 Task: Find connections with filter location Rameswaram with filter topic #consultantswith filter profile language English with filter current company HSE INTEGRO with filter school Gulbarga University with filter industry IT System Design Services with filter service category Bookkeeping with filter keywords title Meeting Planner
Action: Mouse moved to (554, 53)
Screenshot: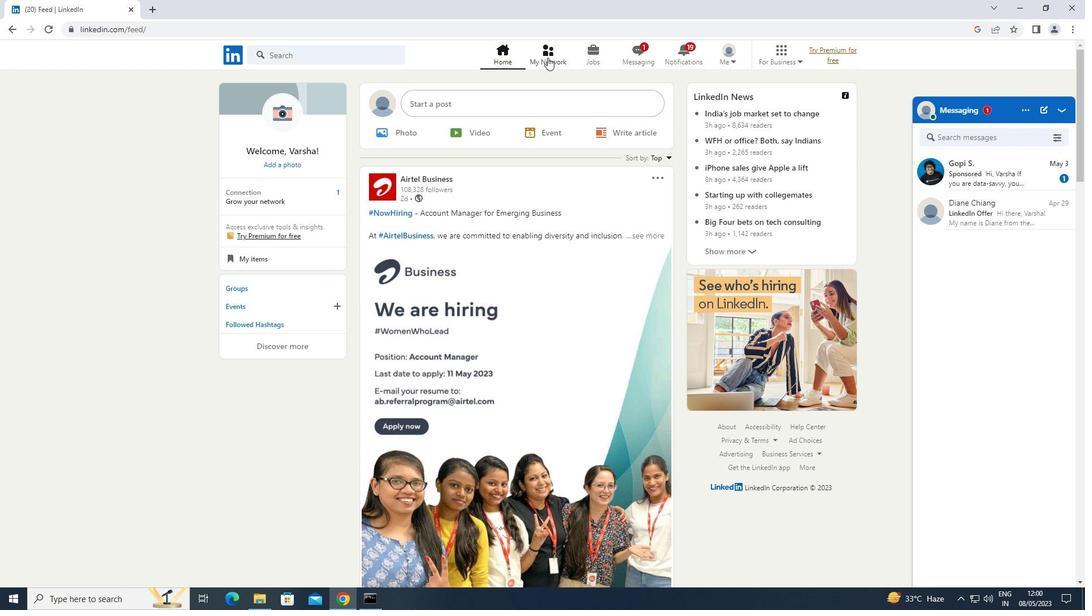 
Action: Mouse pressed left at (554, 53)
Screenshot: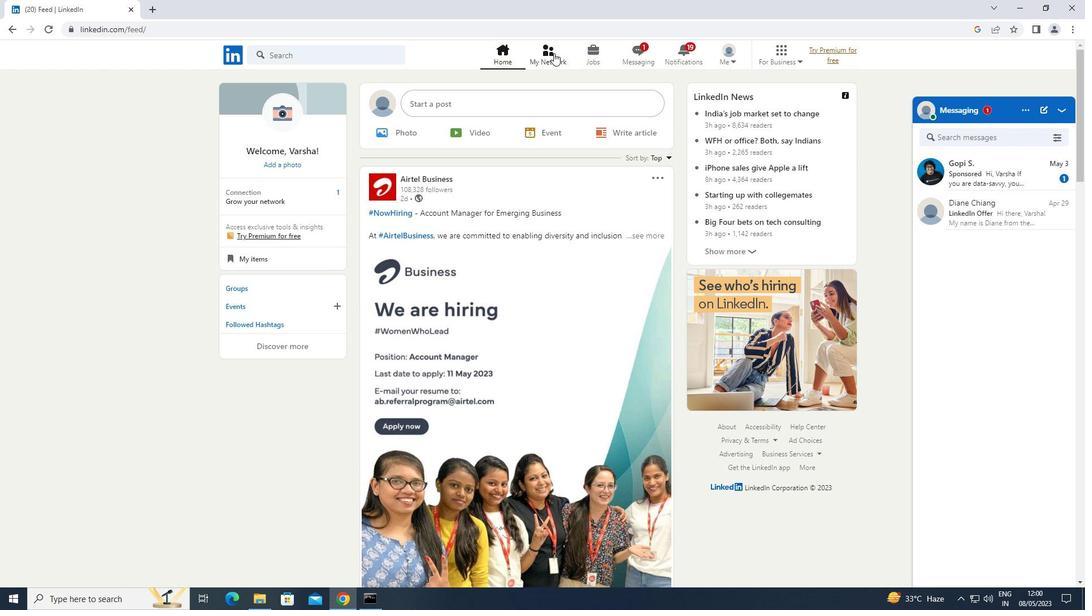 
Action: Mouse moved to (308, 122)
Screenshot: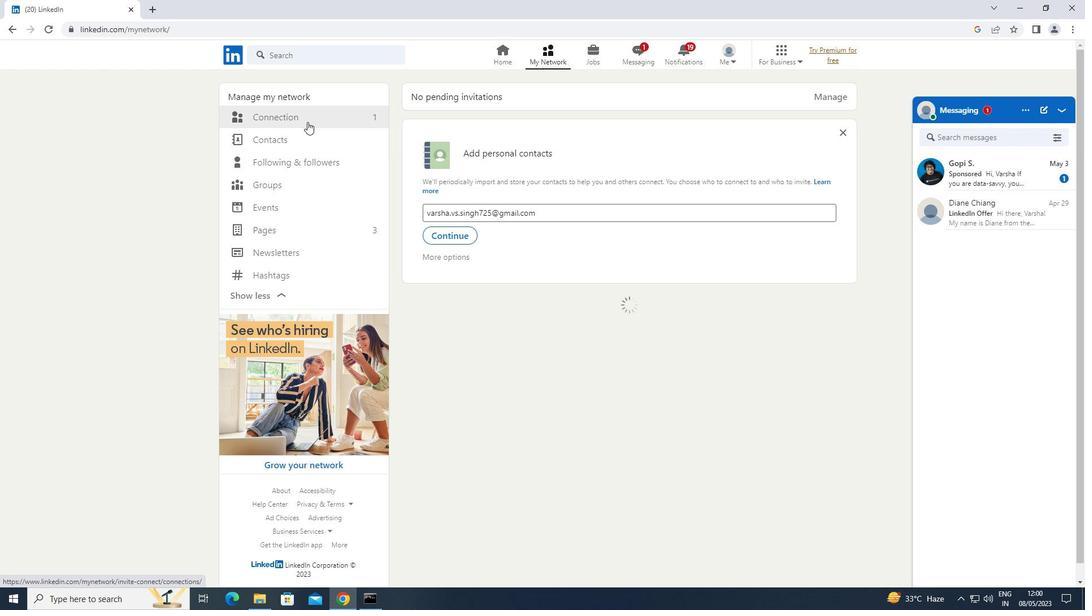 
Action: Mouse pressed left at (308, 122)
Screenshot: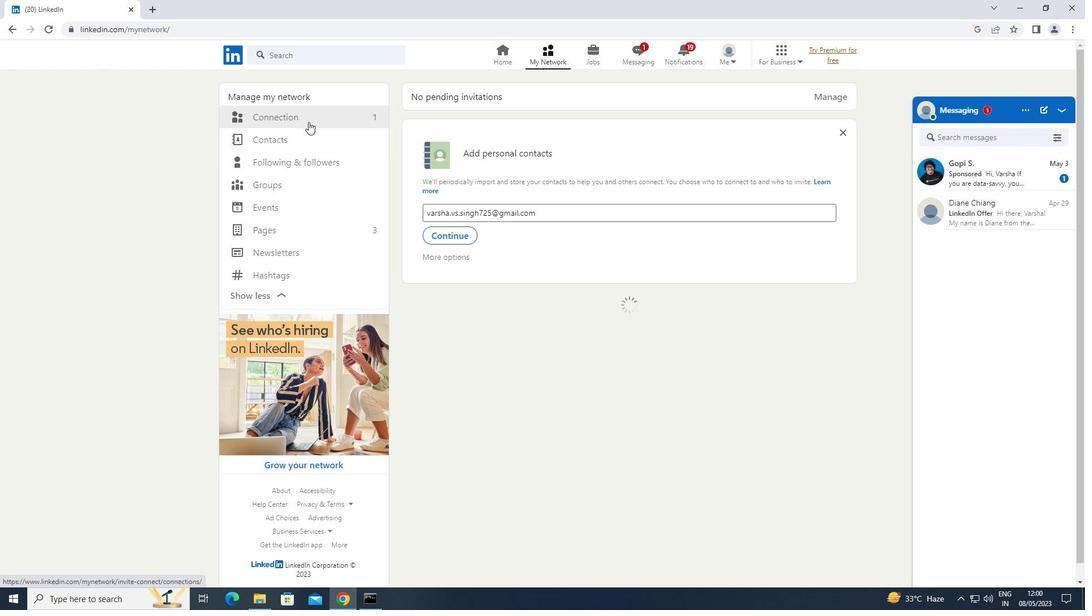
Action: Mouse moved to (310, 120)
Screenshot: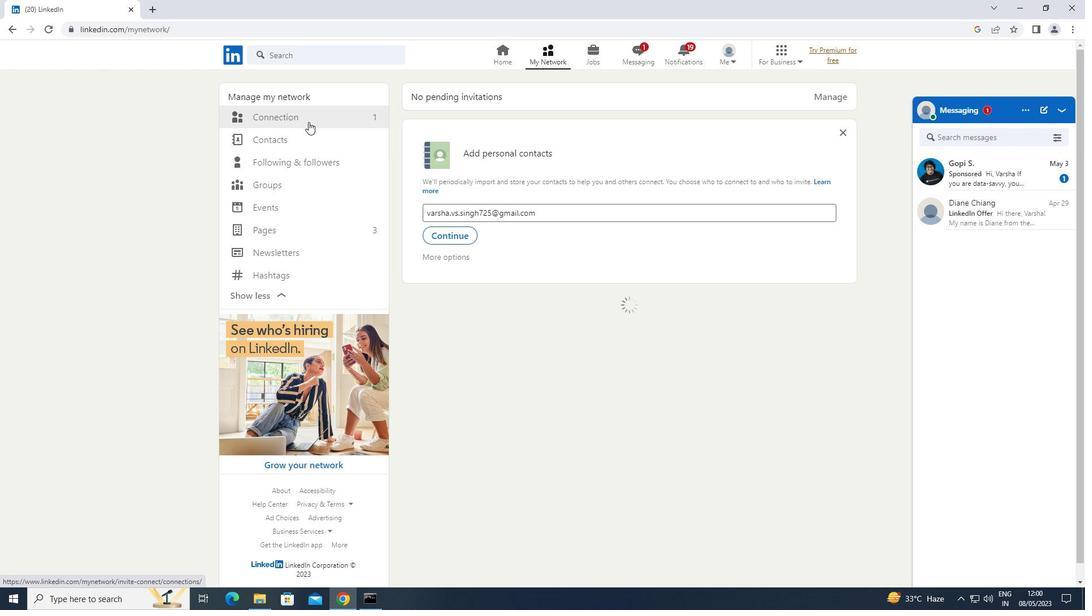 
Action: Mouse pressed left at (310, 120)
Screenshot: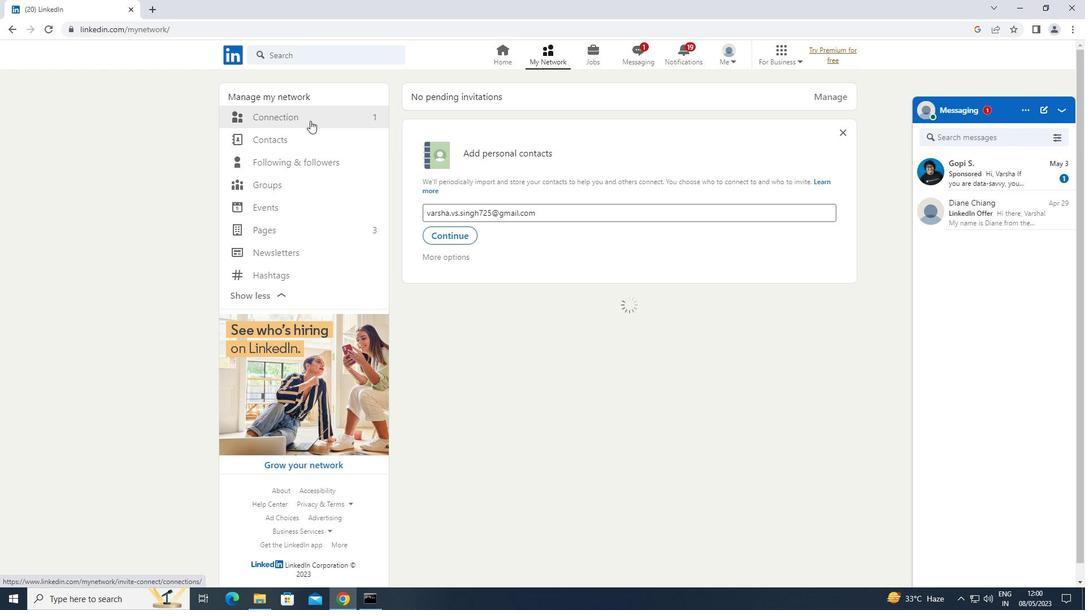 
Action: Mouse moved to (644, 117)
Screenshot: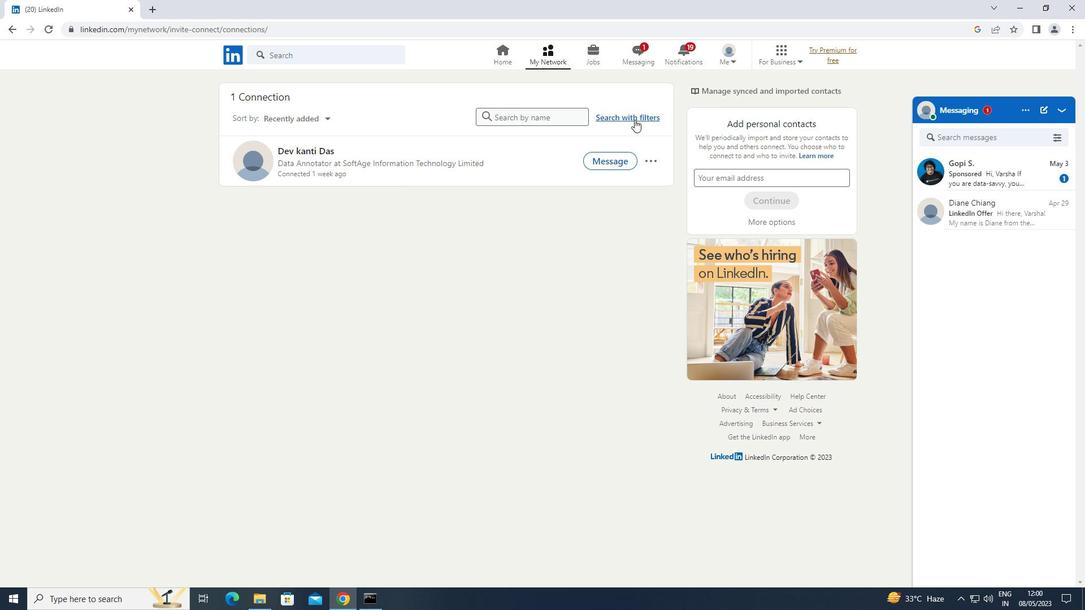 
Action: Mouse pressed left at (644, 117)
Screenshot: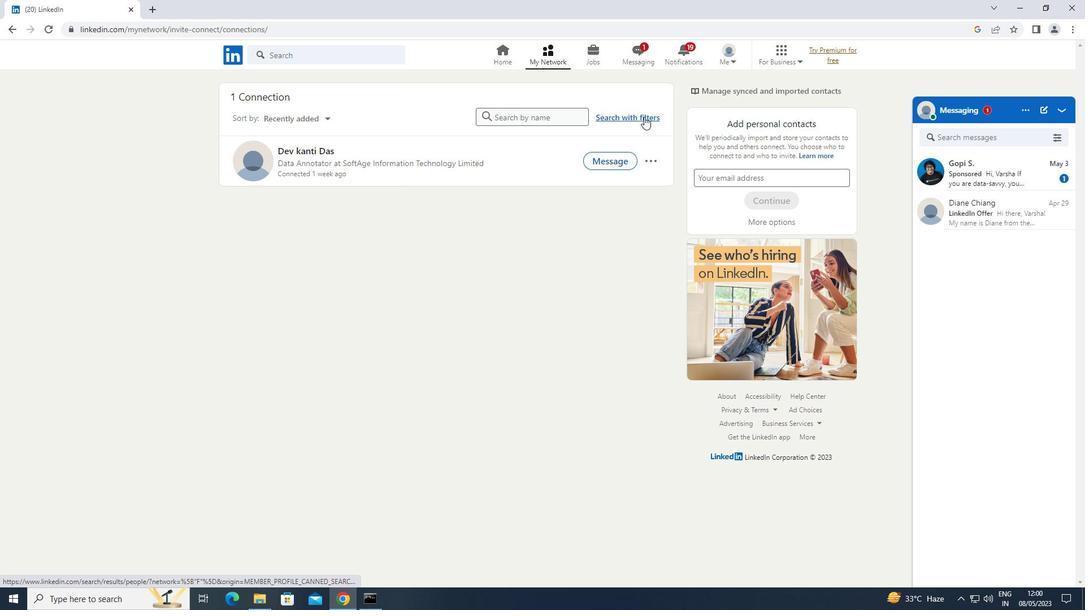 
Action: Mouse moved to (589, 87)
Screenshot: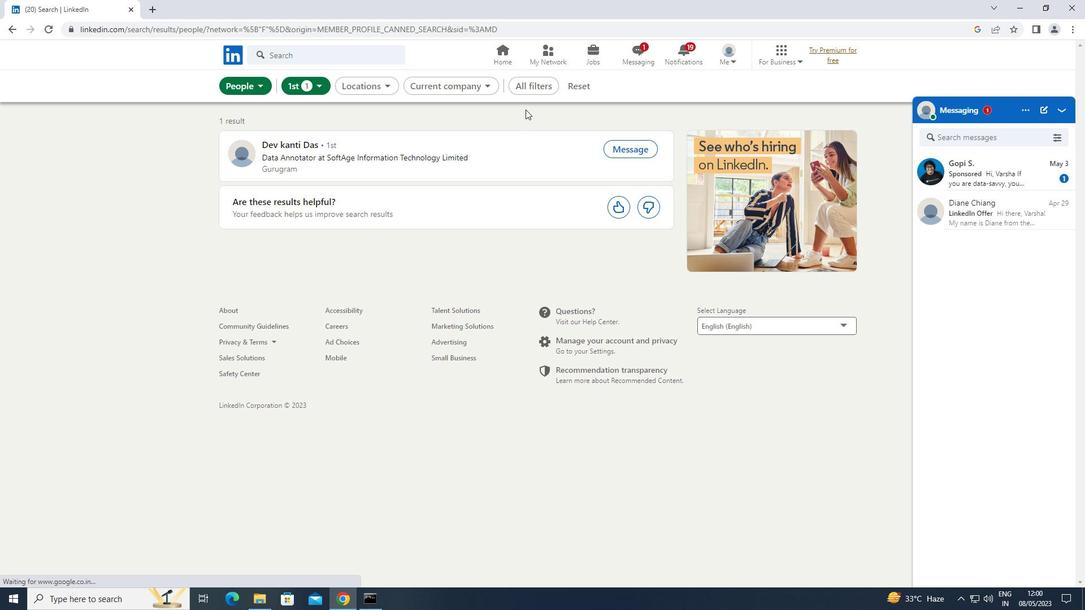 
Action: Mouse pressed left at (589, 87)
Screenshot: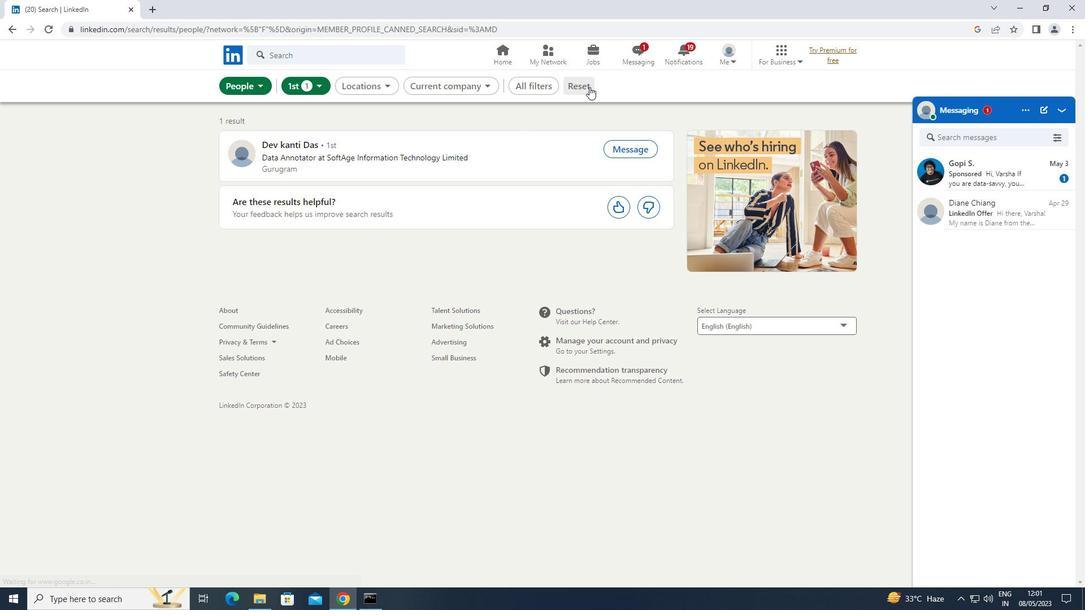 
Action: Mouse moved to (567, 89)
Screenshot: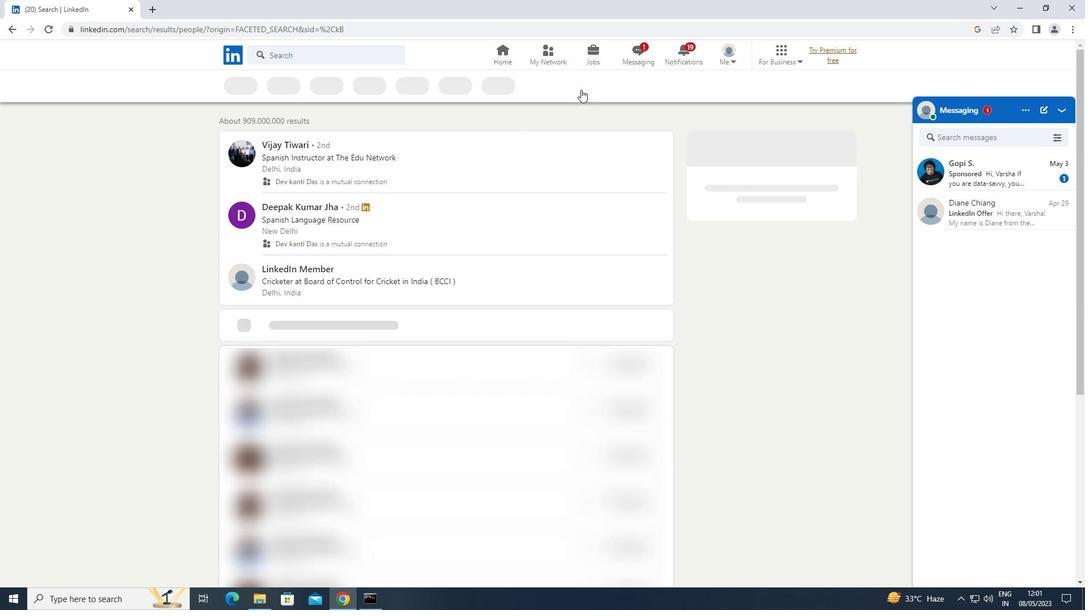 
Action: Mouse pressed left at (567, 89)
Screenshot: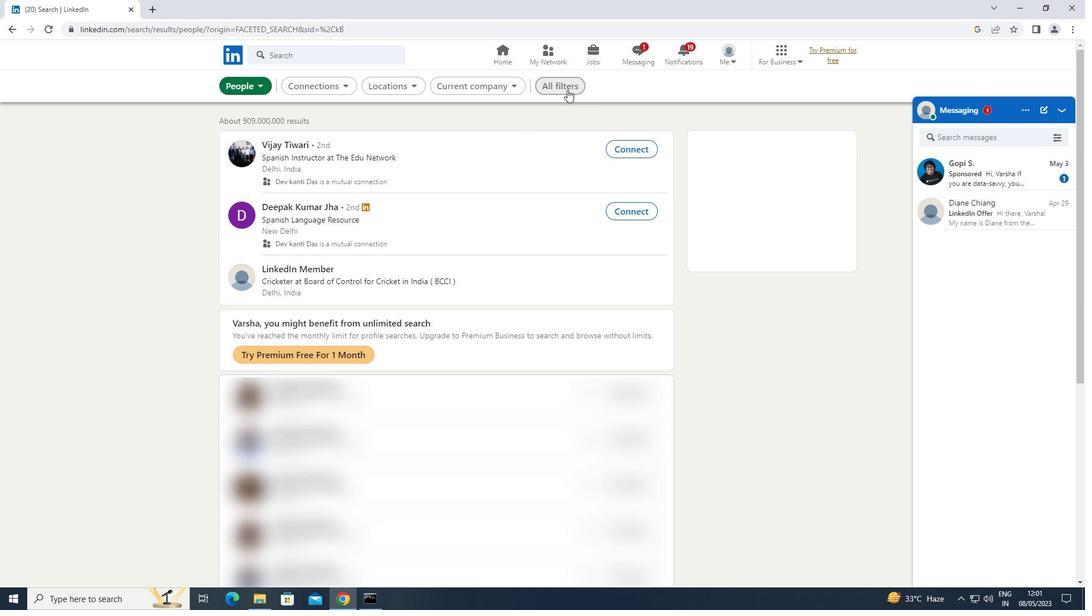 
Action: Mouse moved to (868, 192)
Screenshot: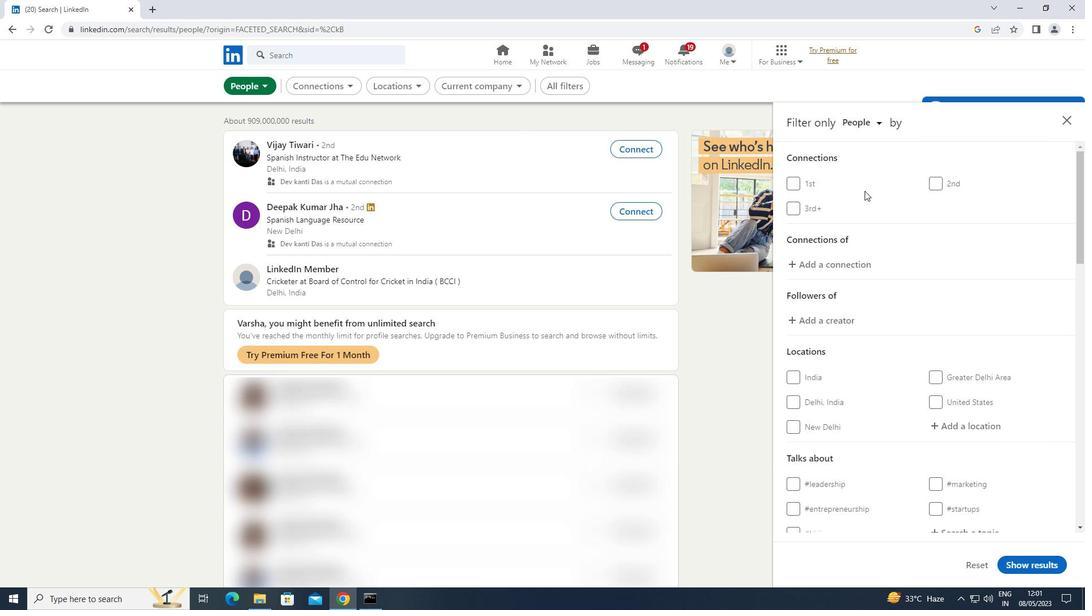 
Action: Mouse scrolled (868, 192) with delta (0, 0)
Screenshot: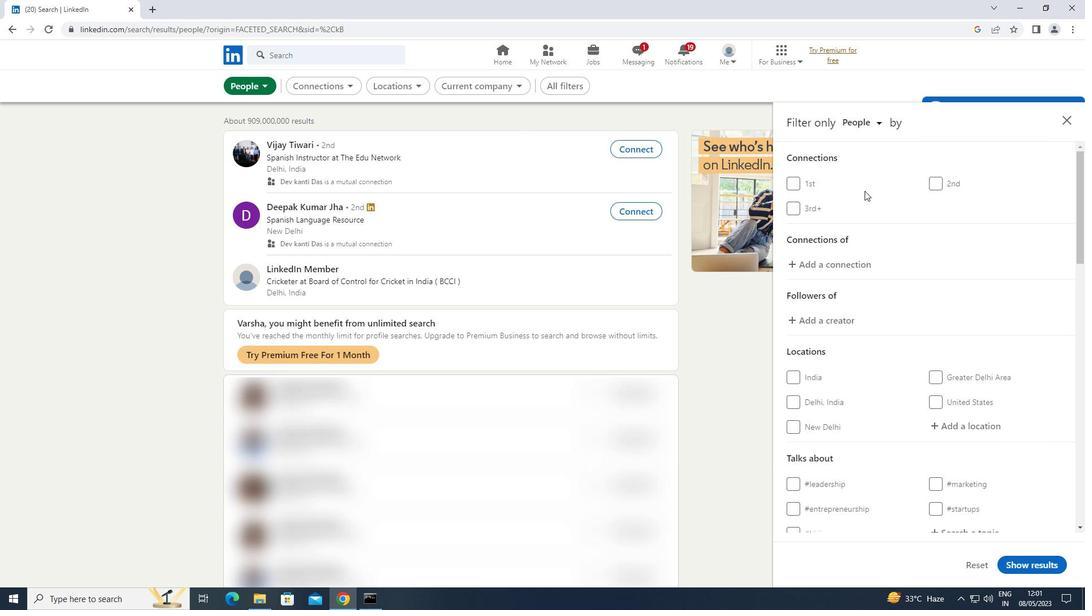 
Action: Mouse moved to (868, 193)
Screenshot: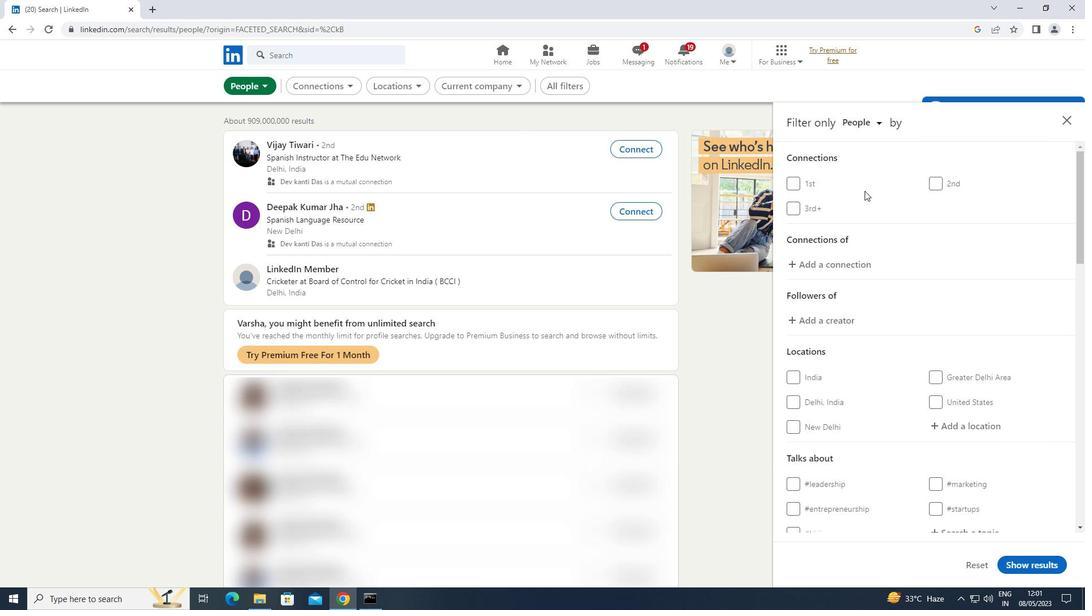 
Action: Mouse scrolled (868, 192) with delta (0, 0)
Screenshot: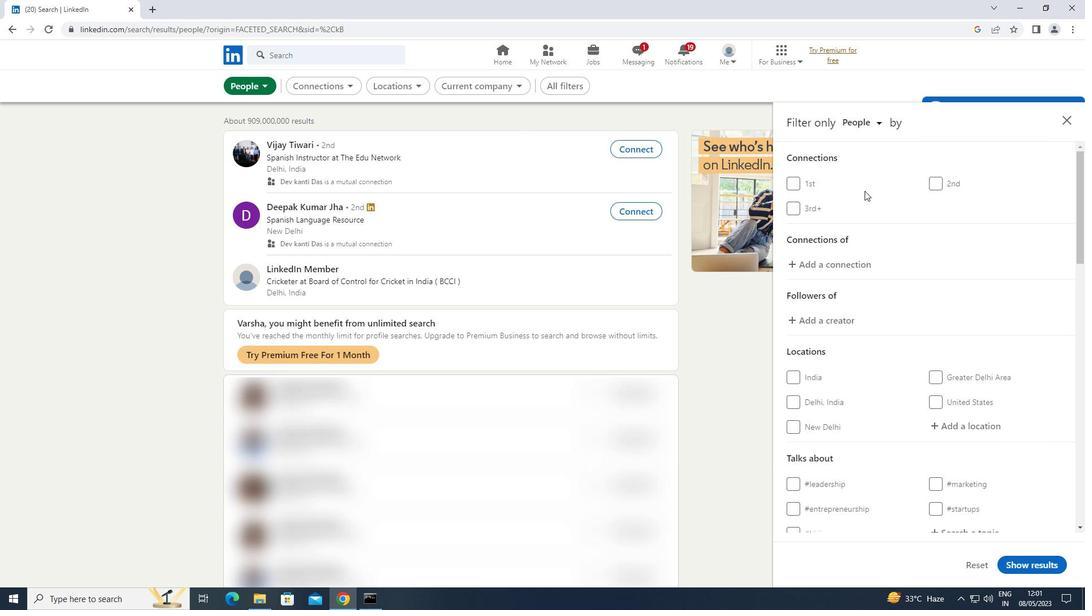 
Action: Mouse scrolled (868, 192) with delta (0, 0)
Screenshot: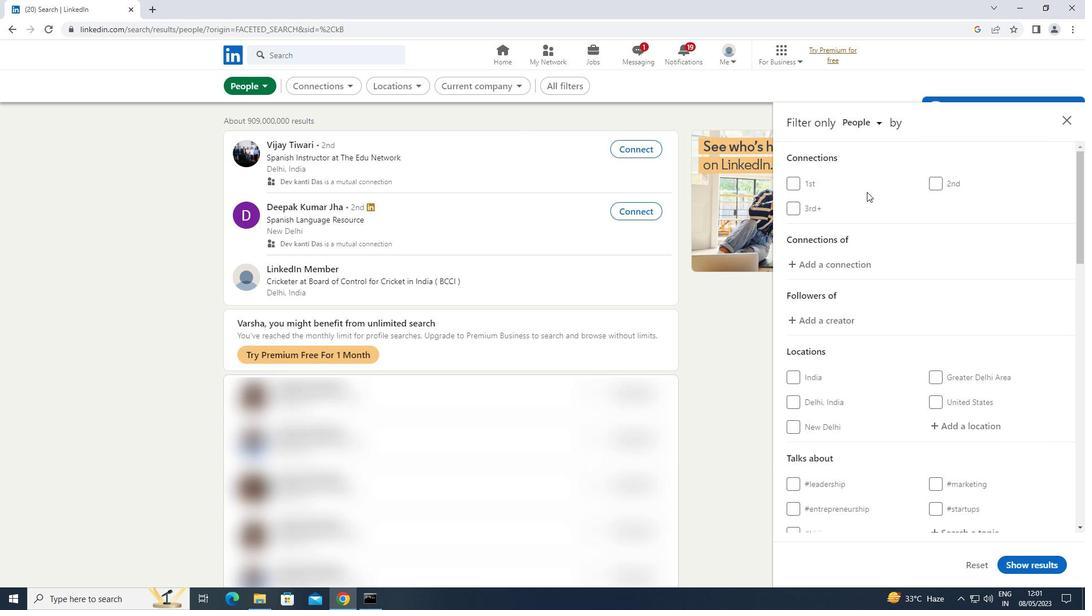 
Action: Mouse moved to (961, 252)
Screenshot: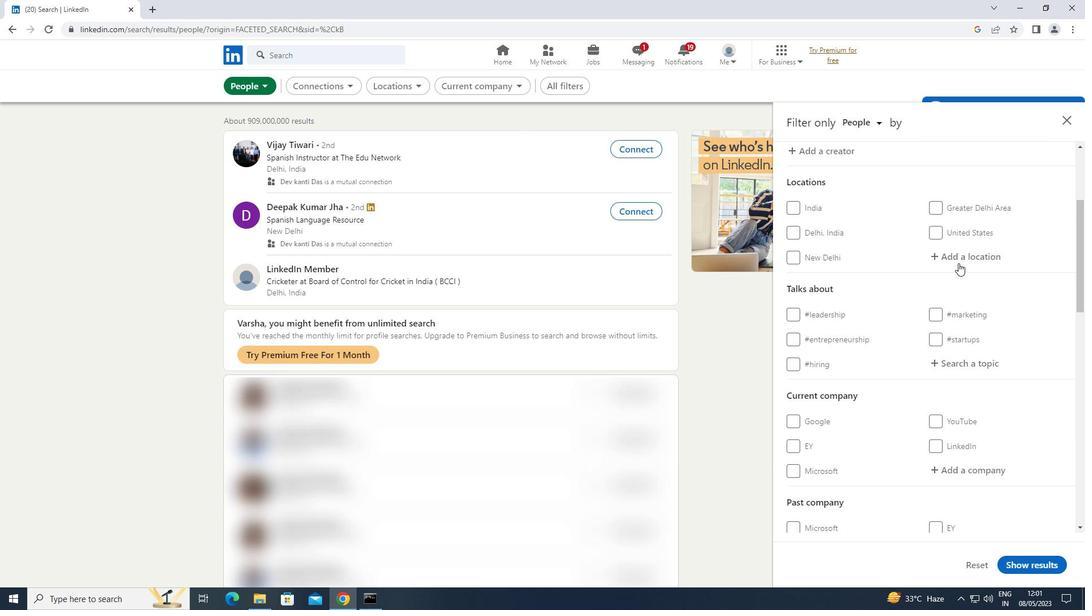 
Action: Mouse pressed left at (961, 252)
Screenshot: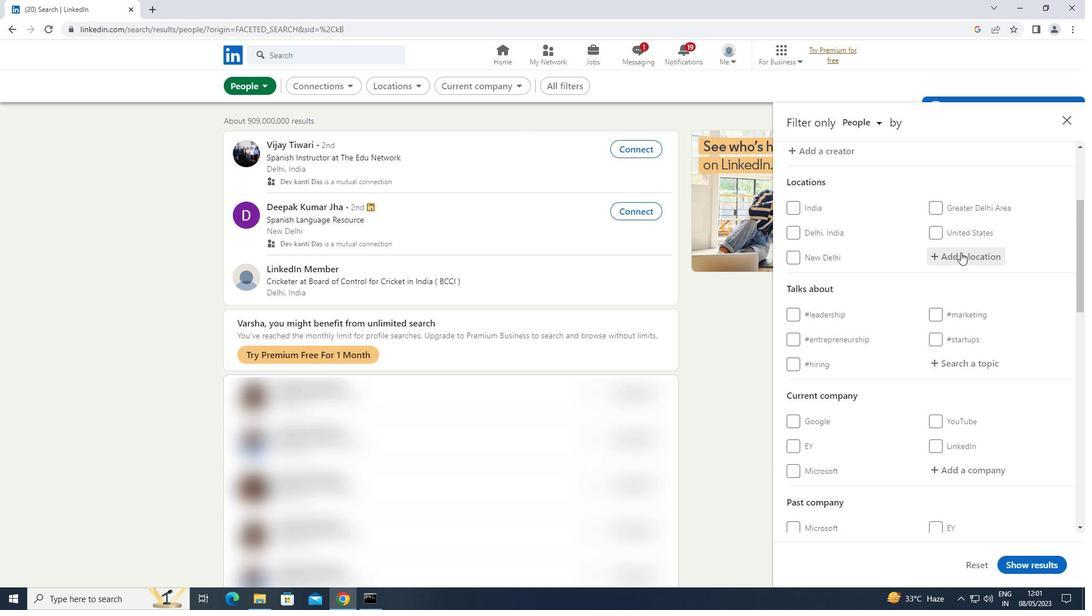
Action: Mouse moved to (961, 252)
Screenshot: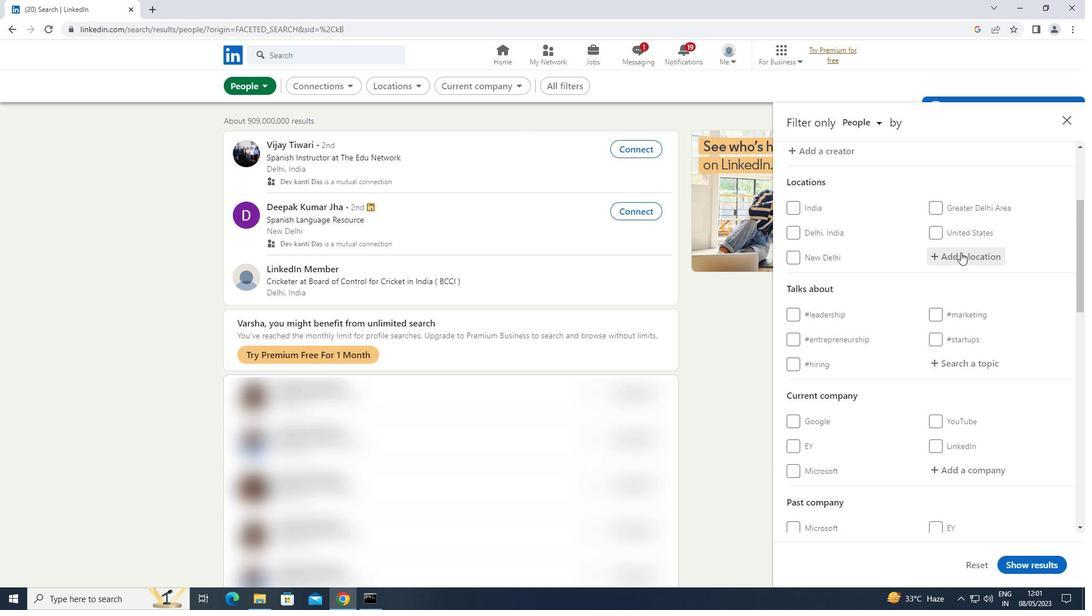 
Action: Key pressed <Key.shift>RAMESWARAM
Screenshot: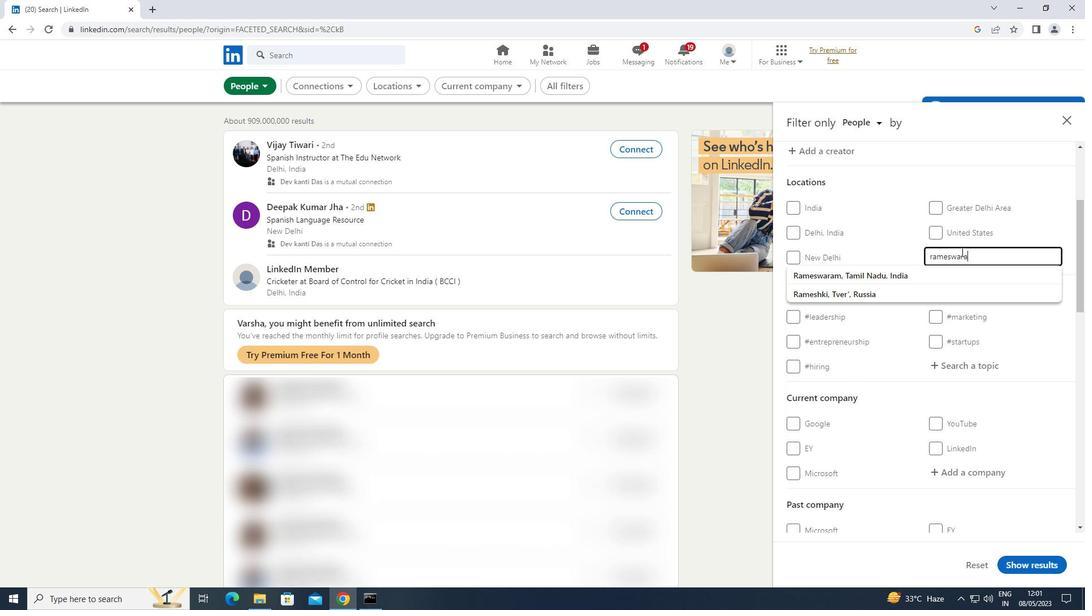 
Action: Mouse moved to (933, 253)
Screenshot: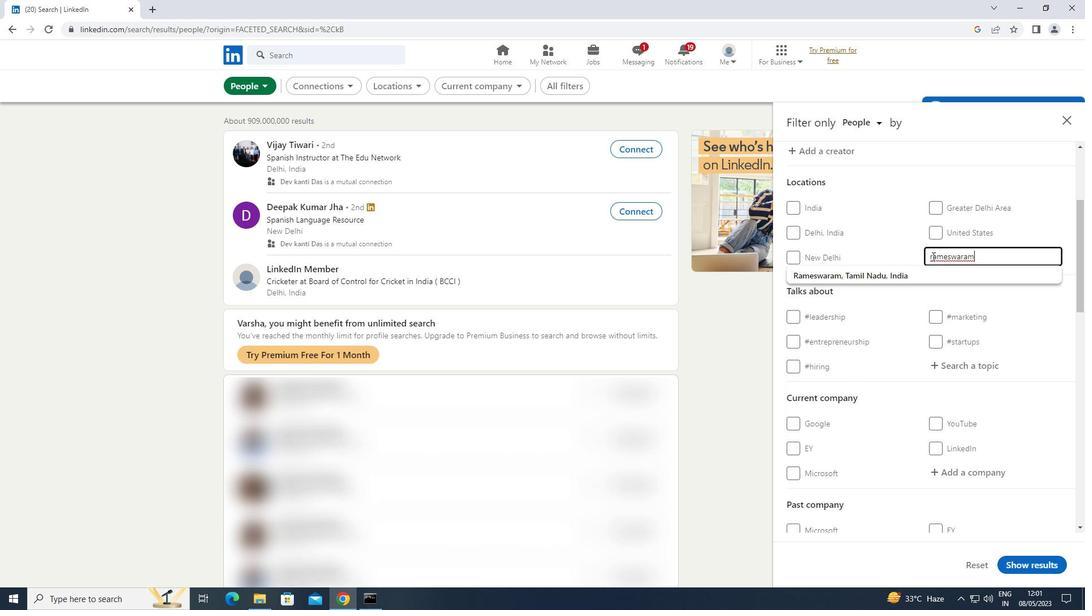 
Action: Mouse pressed left at (933, 253)
Screenshot: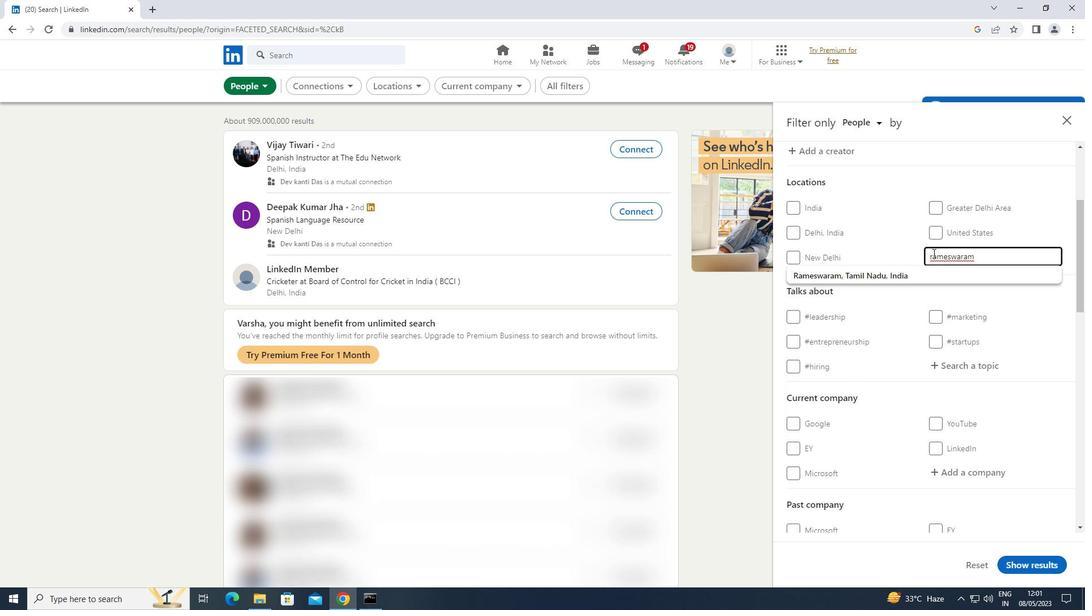 
Action: Key pressed <Key.backspace><Key.shift>R
Screenshot: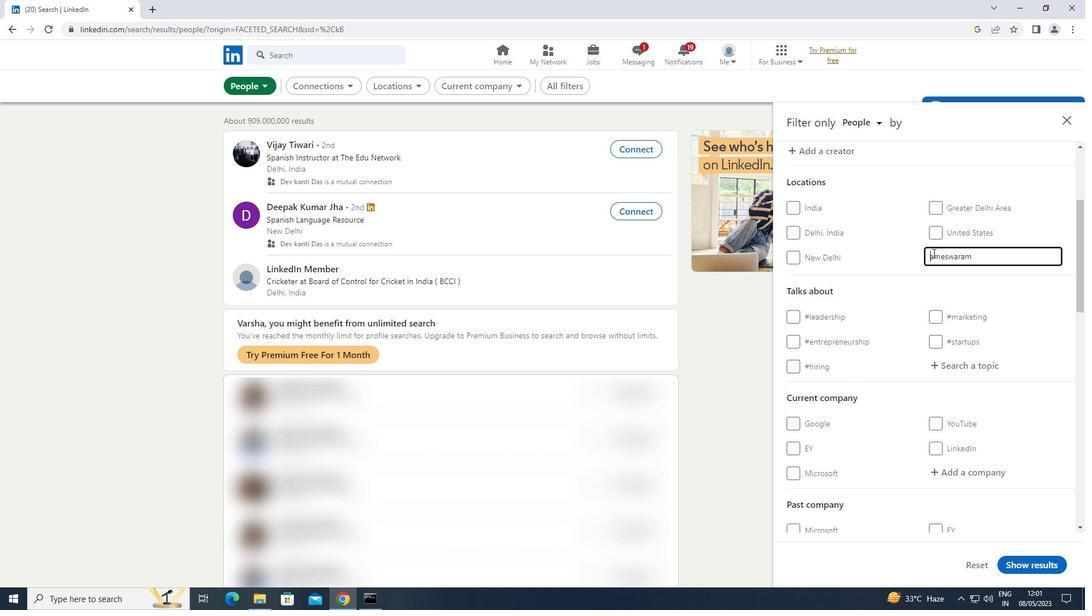 
Action: Mouse moved to (976, 368)
Screenshot: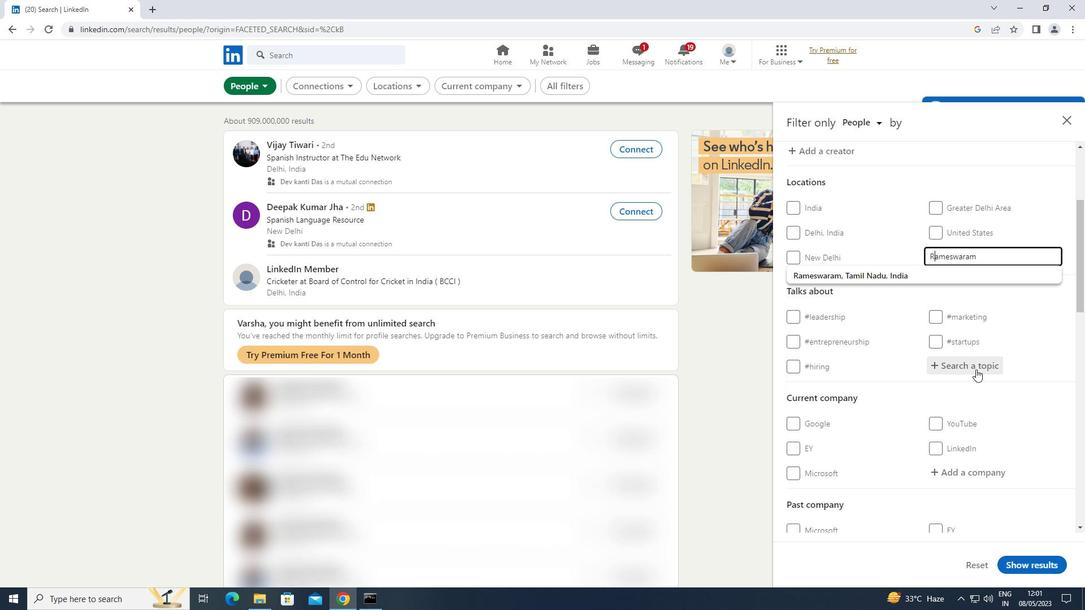 
Action: Mouse pressed left at (976, 368)
Screenshot: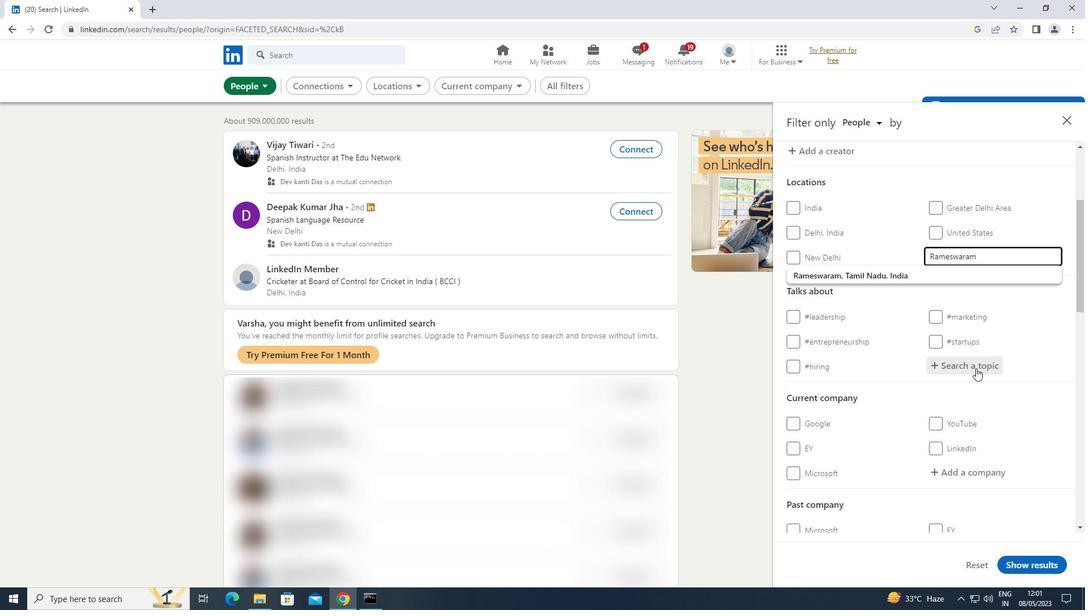 
Action: Key pressed CONSULTANTS
Screenshot: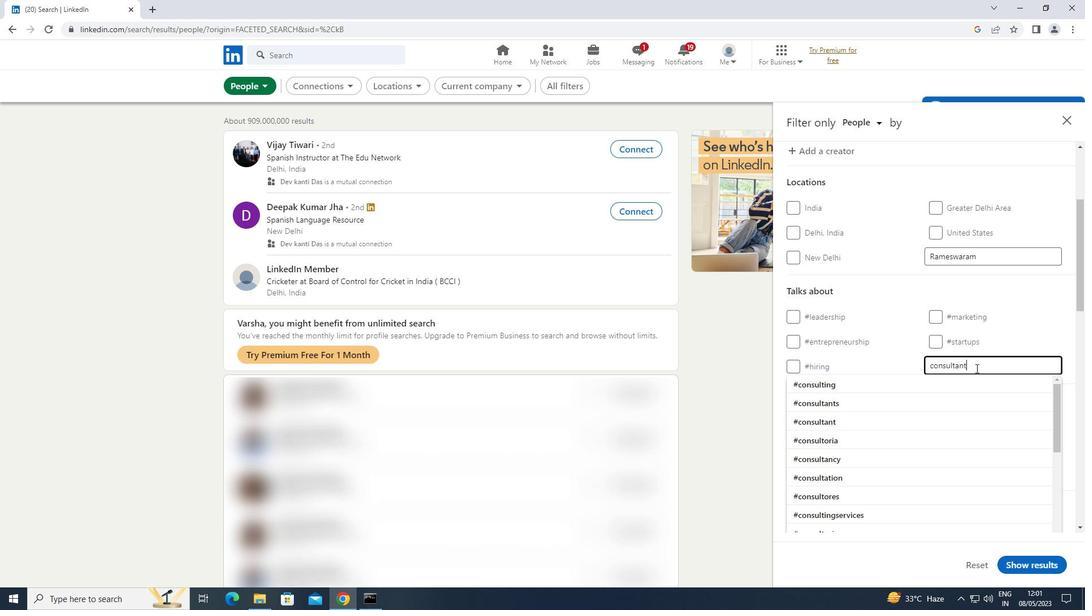 
Action: Mouse moved to (819, 387)
Screenshot: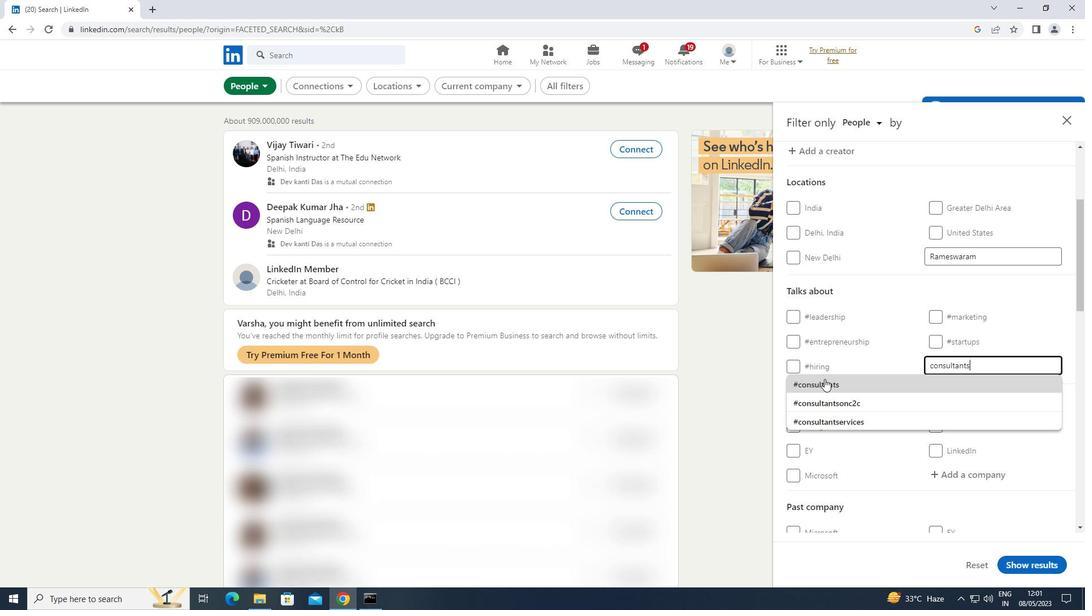 
Action: Mouse pressed left at (819, 387)
Screenshot: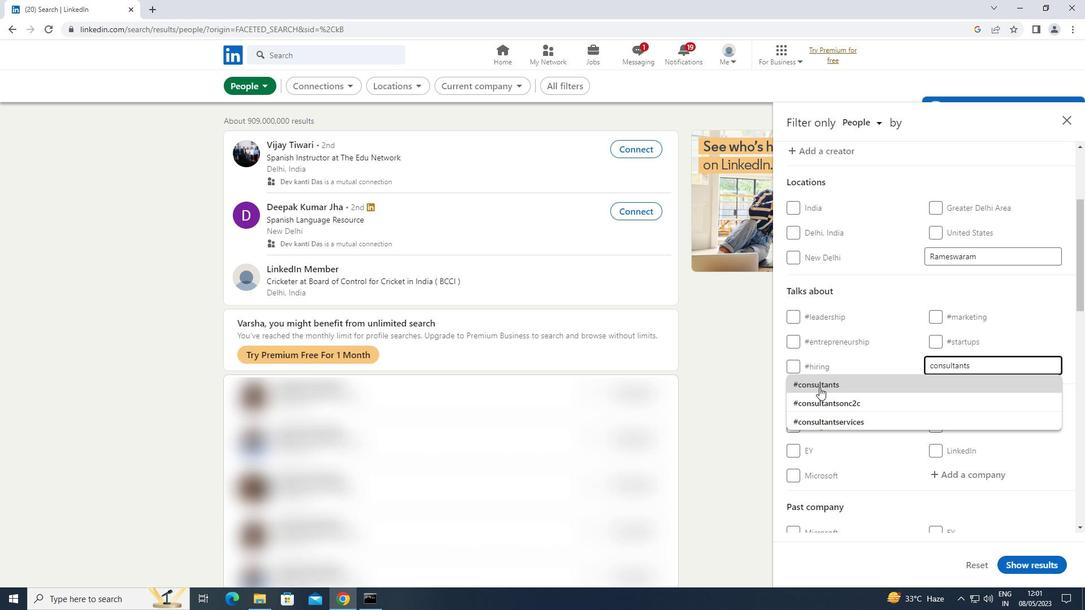 
Action: Mouse moved to (819, 387)
Screenshot: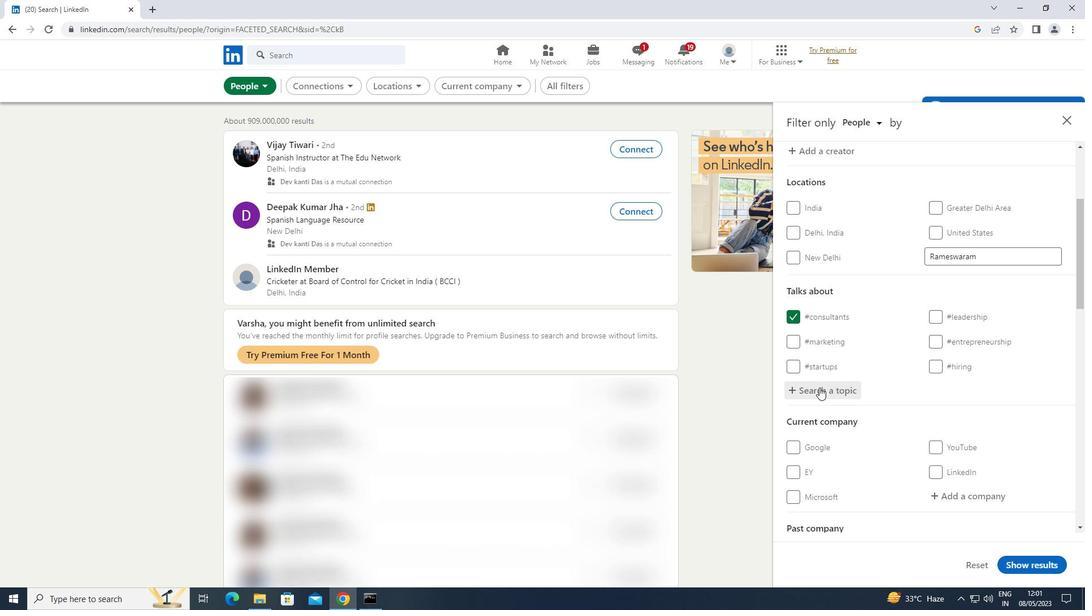 
Action: Mouse scrolled (819, 387) with delta (0, 0)
Screenshot: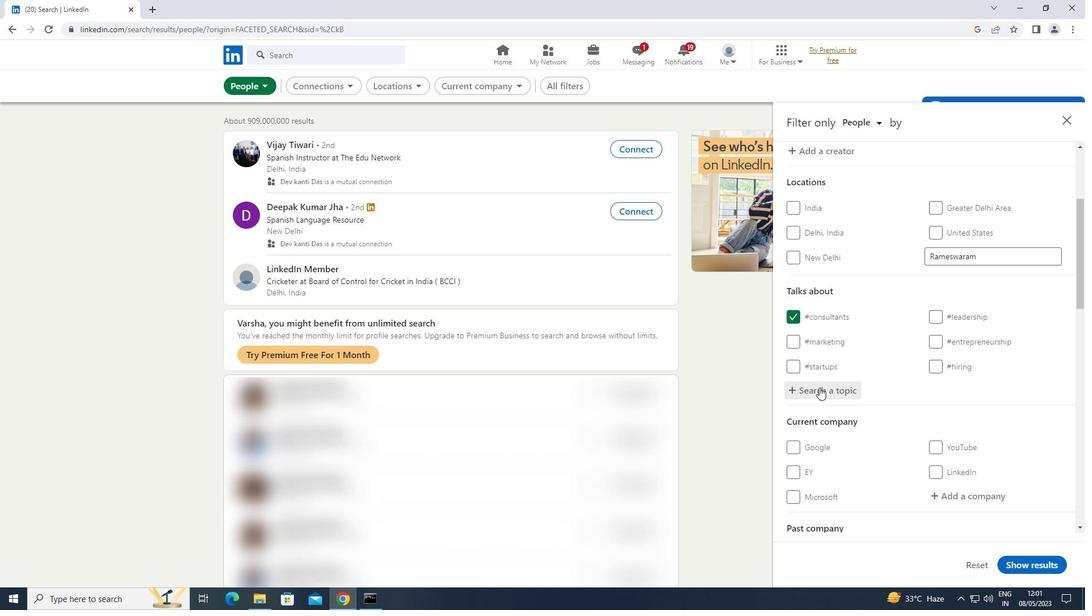 
Action: Mouse scrolled (819, 387) with delta (0, 0)
Screenshot: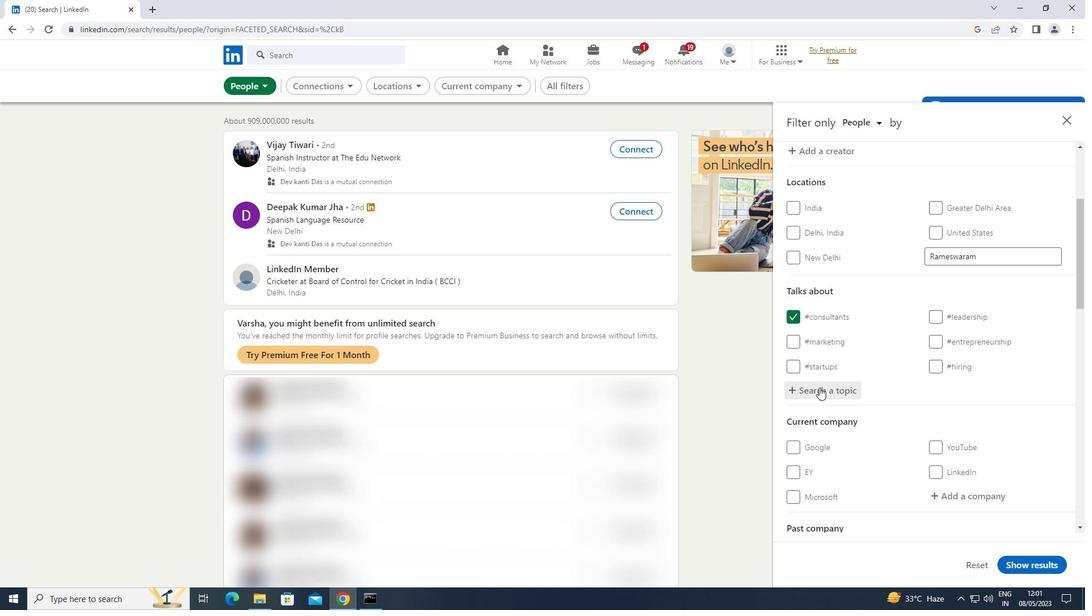 
Action: Mouse scrolled (819, 387) with delta (0, 0)
Screenshot: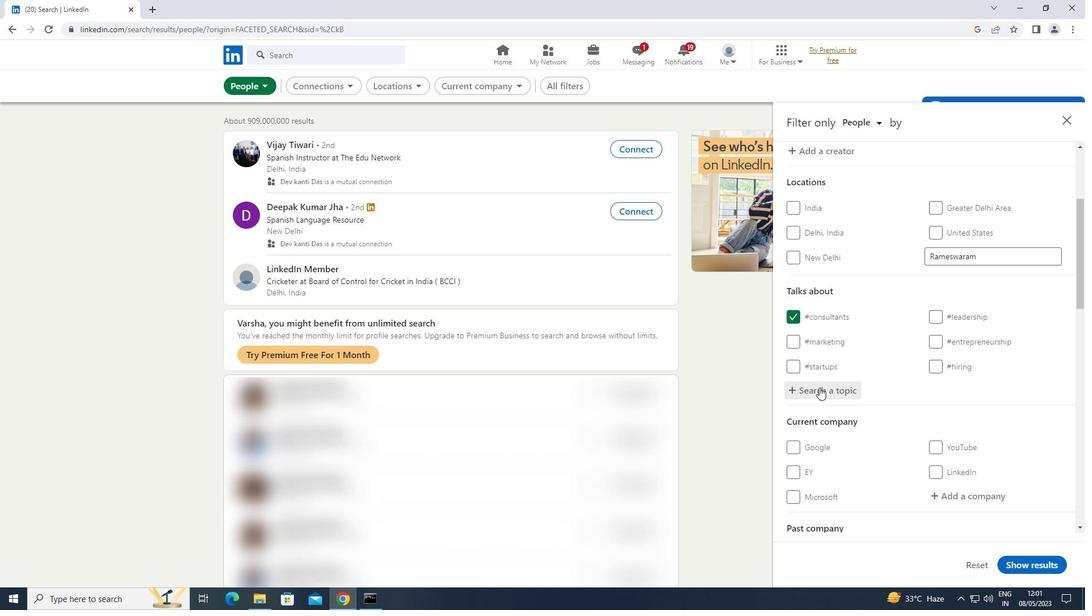 
Action: Mouse scrolled (819, 387) with delta (0, 0)
Screenshot: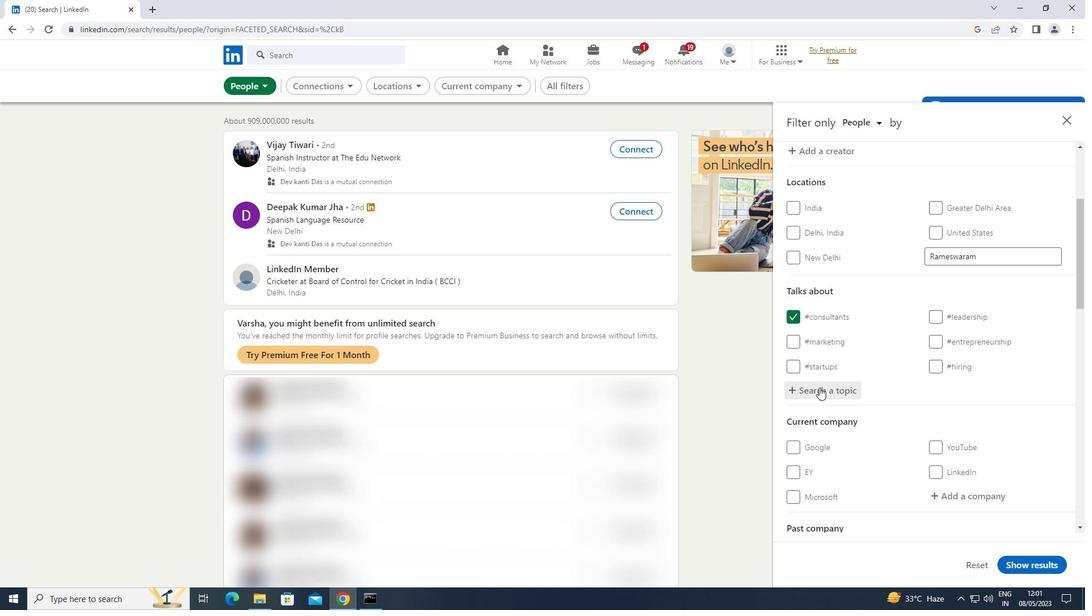 
Action: Mouse scrolled (819, 387) with delta (0, 0)
Screenshot: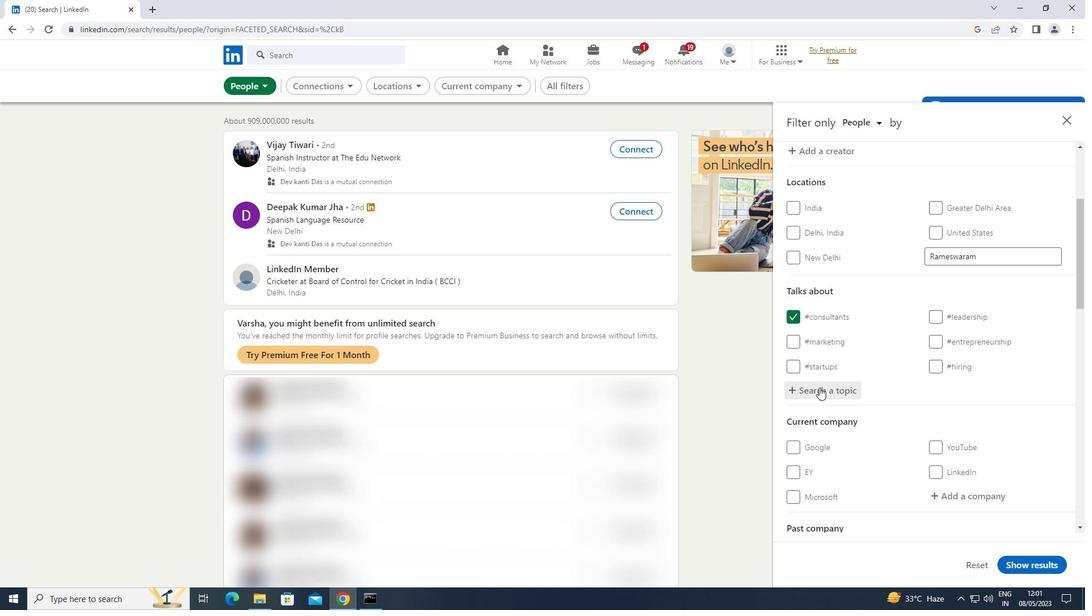
Action: Mouse moved to (819, 387)
Screenshot: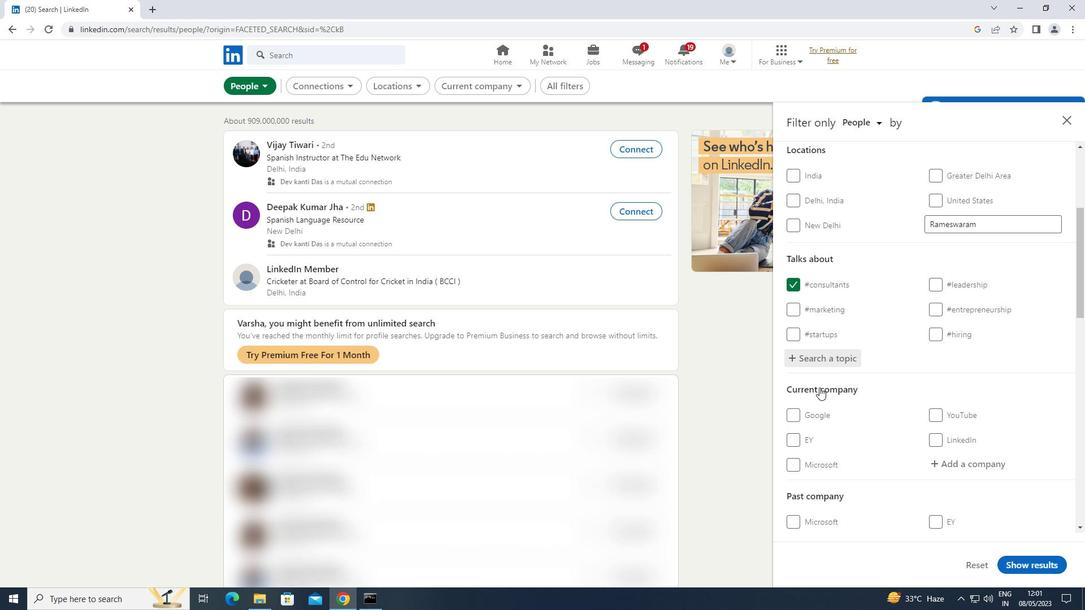 
Action: Mouse scrolled (819, 386) with delta (0, 0)
Screenshot: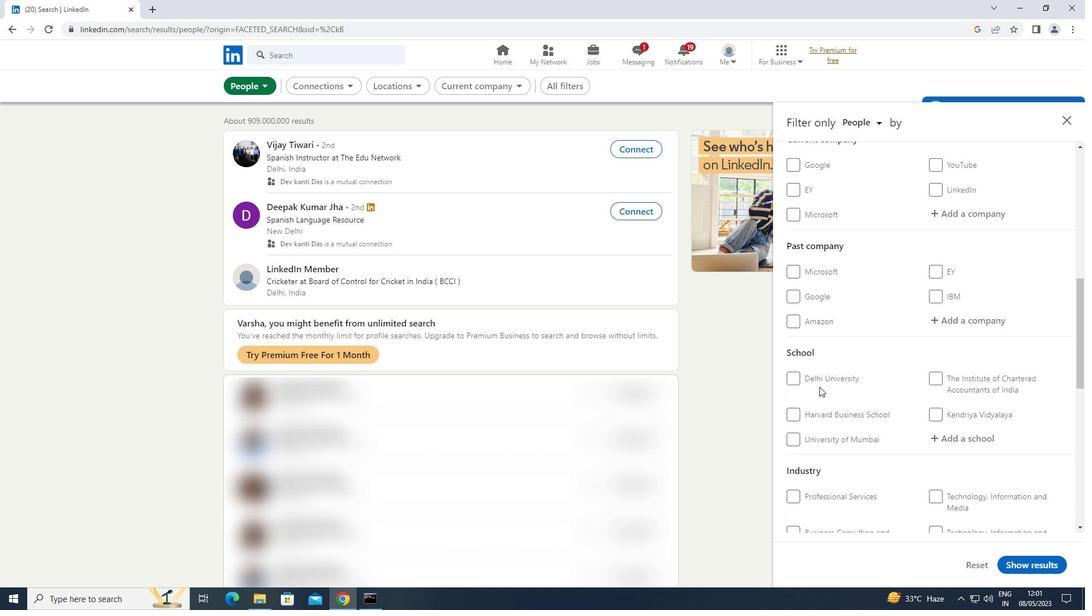 
Action: Mouse scrolled (819, 386) with delta (0, 0)
Screenshot: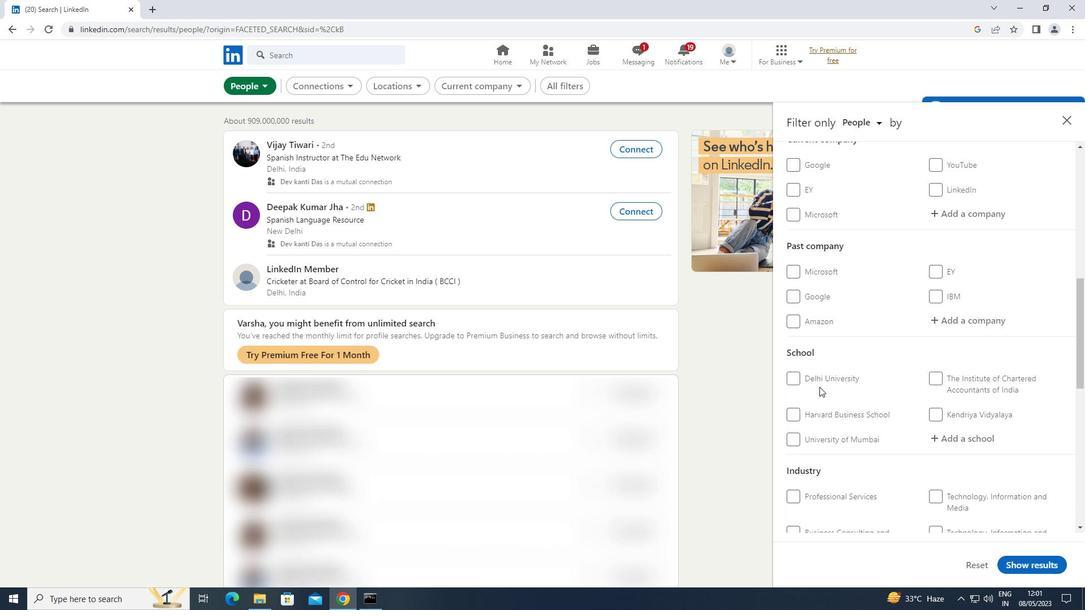 
Action: Mouse scrolled (819, 386) with delta (0, 0)
Screenshot: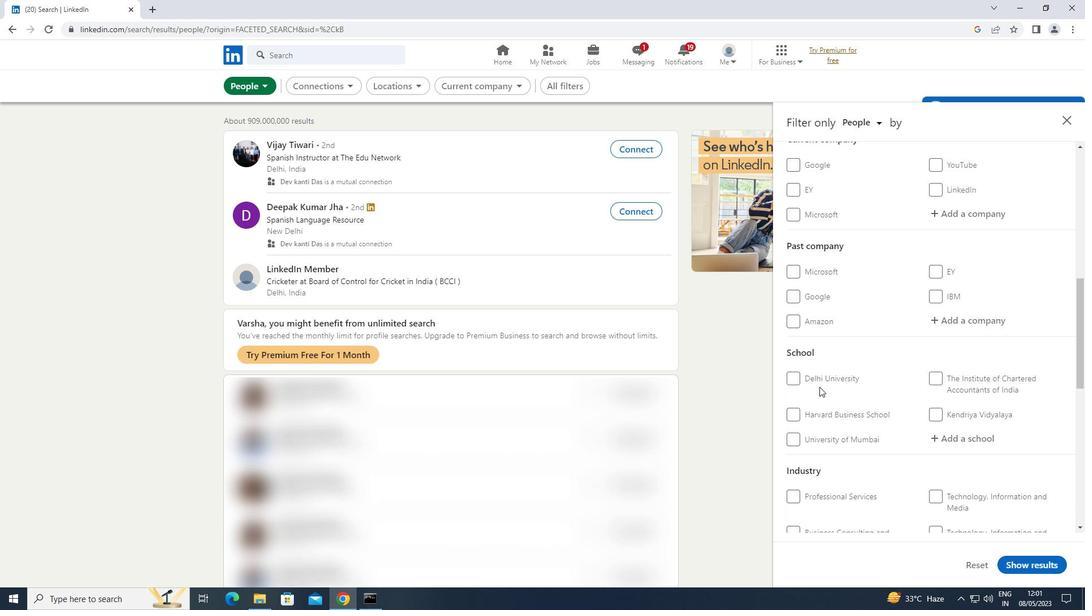 
Action: Mouse moved to (792, 459)
Screenshot: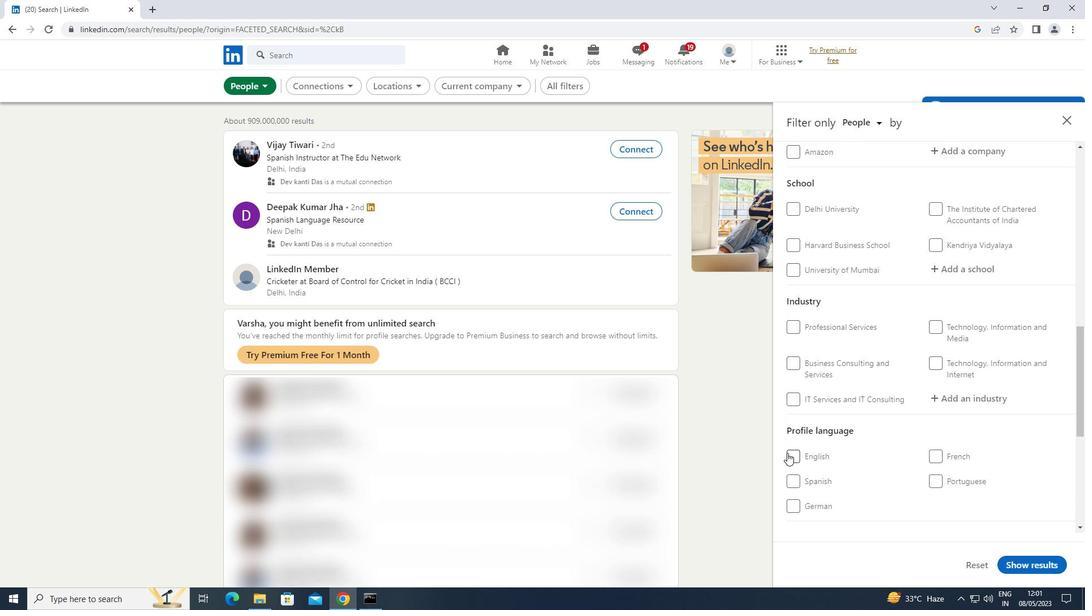 
Action: Mouse pressed left at (792, 459)
Screenshot: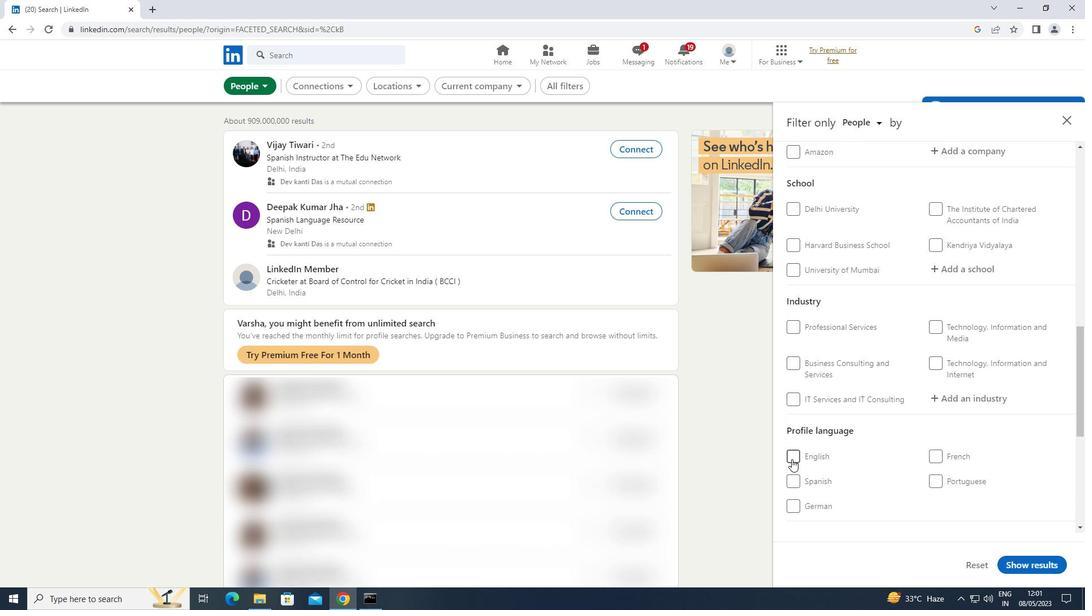 
Action: Mouse moved to (792, 459)
Screenshot: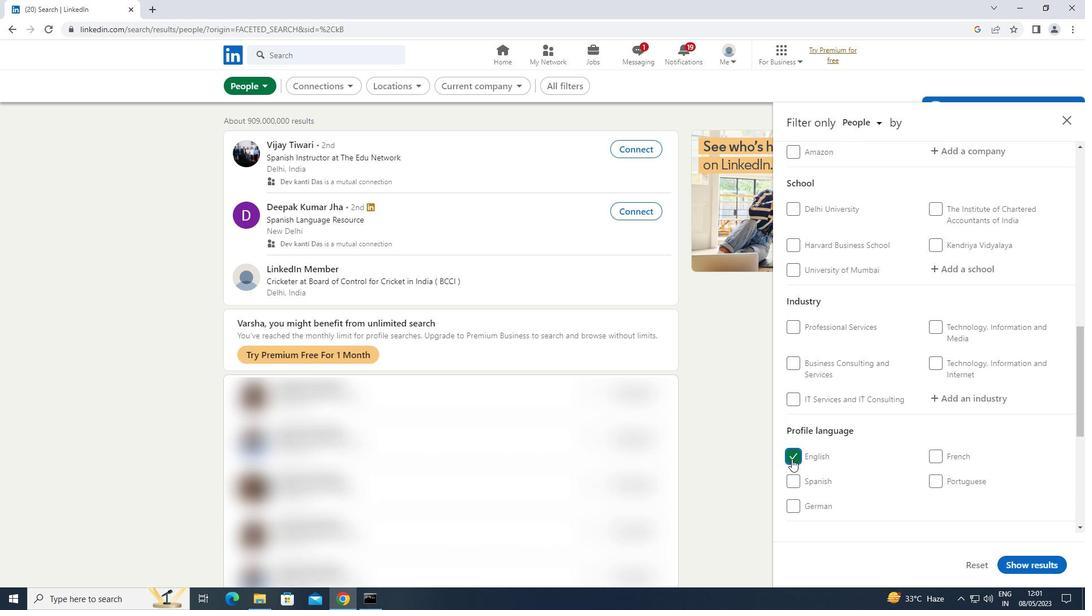 
Action: Mouse scrolled (792, 460) with delta (0, 0)
Screenshot: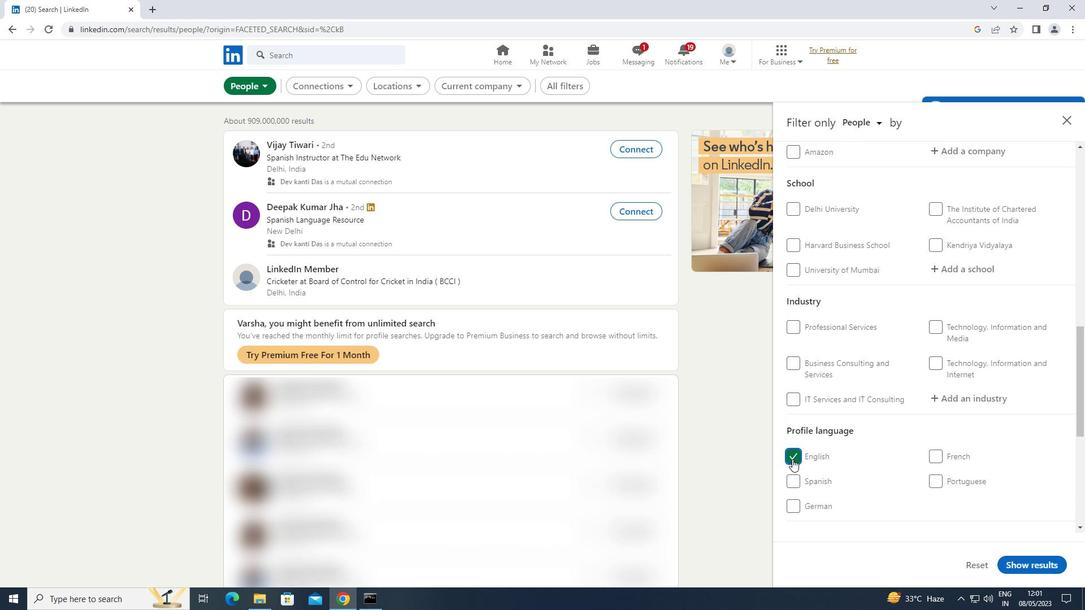 
Action: Mouse scrolled (792, 460) with delta (0, 0)
Screenshot: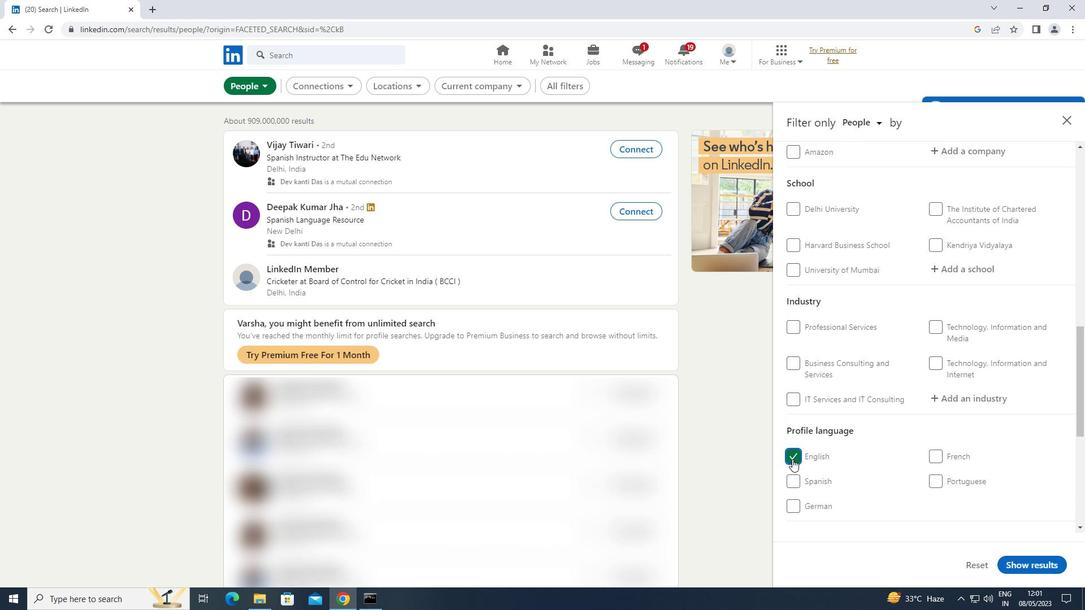 
Action: Mouse scrolled (792, 460) with delta (0, 0)
Screenshot: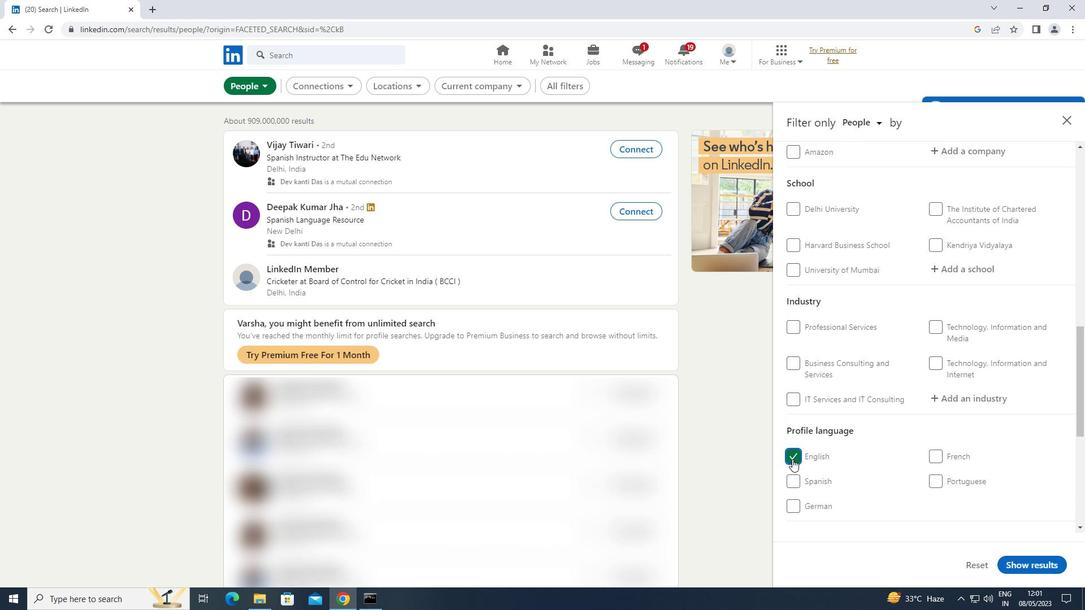 
Action: Mouse moved to (793, 459)
Screenshot: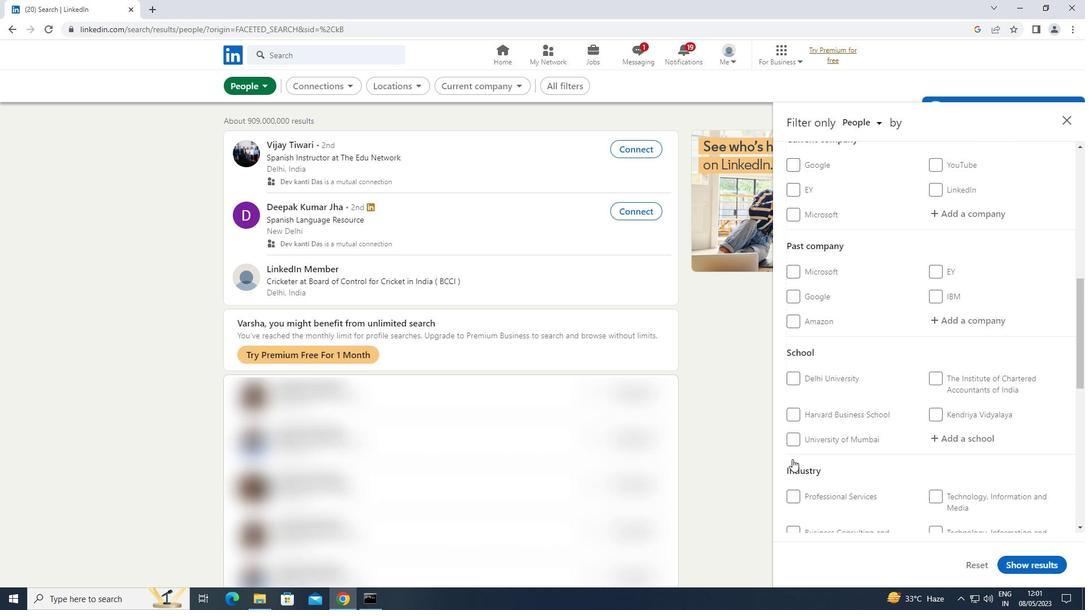 
Action: Mouse scrolled (793, 459) with delta (0, 0)
Screenshot: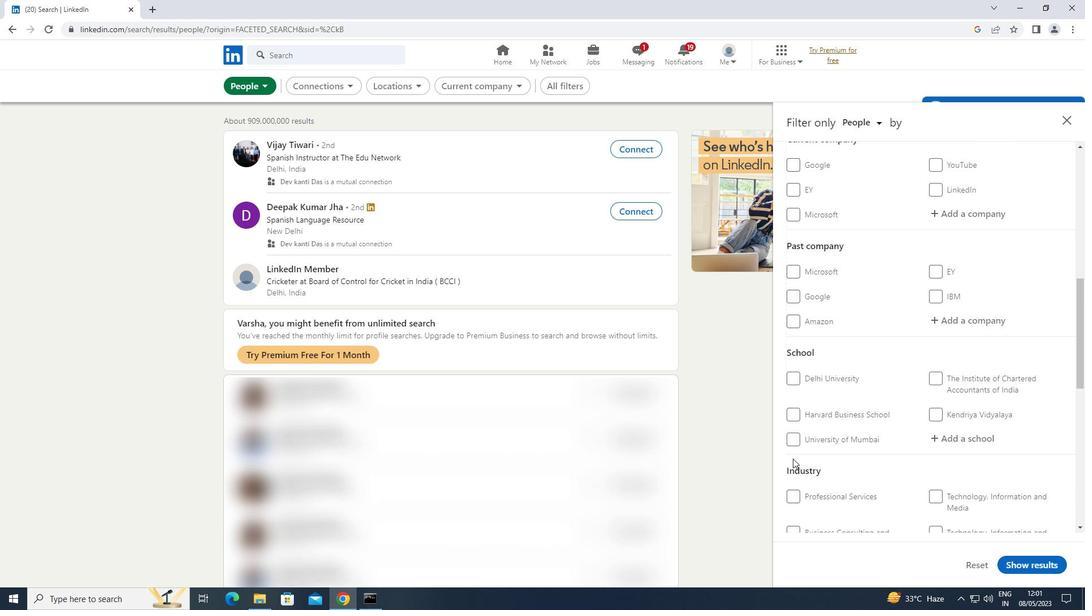 
Action: Mouse scrolled (793, 459) with delta (0, 0)
Screenshot: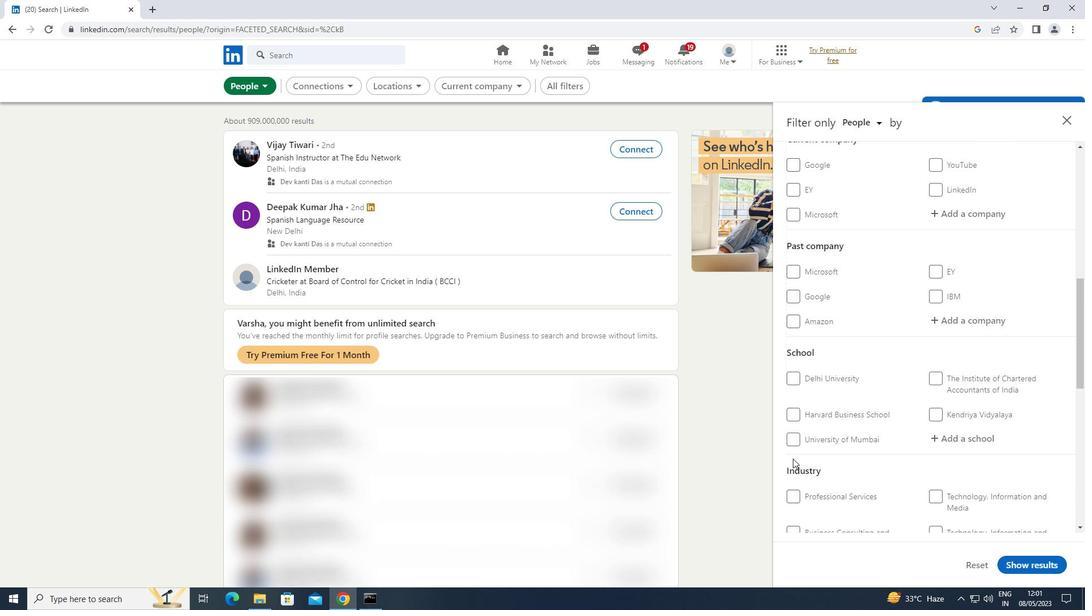 
Action: Mouse moved to (990, 323)
Screenshot: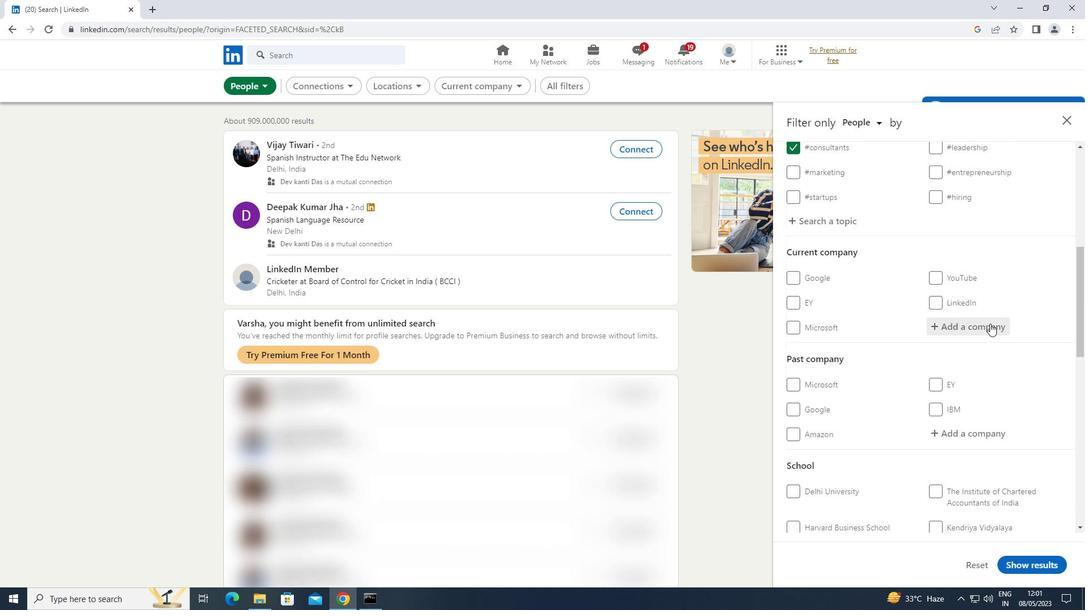 
Action: Mouse pressed left at (990, 323)
Screenshot: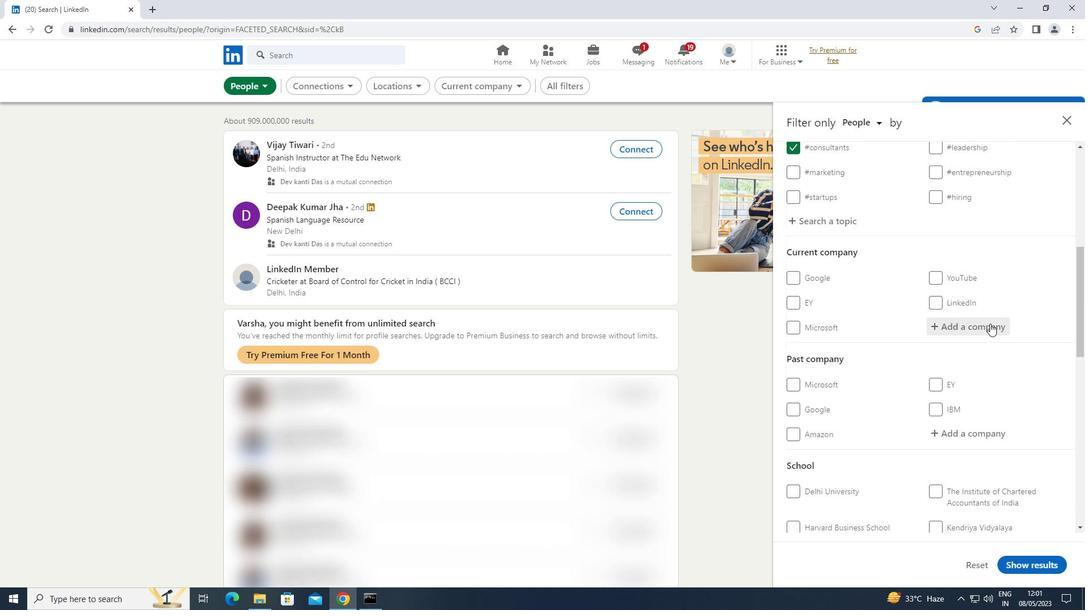 
Action: Key pressed <Key.shift>HSE<Key.space>
Screenshot: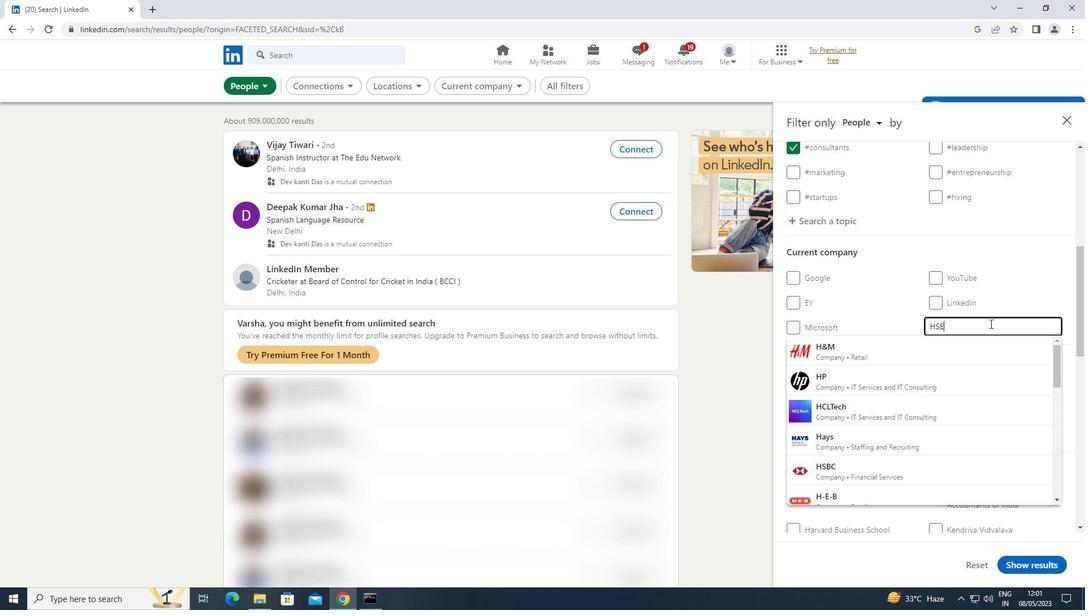
Action: Mouse moved to (925, 358)
Screenshot: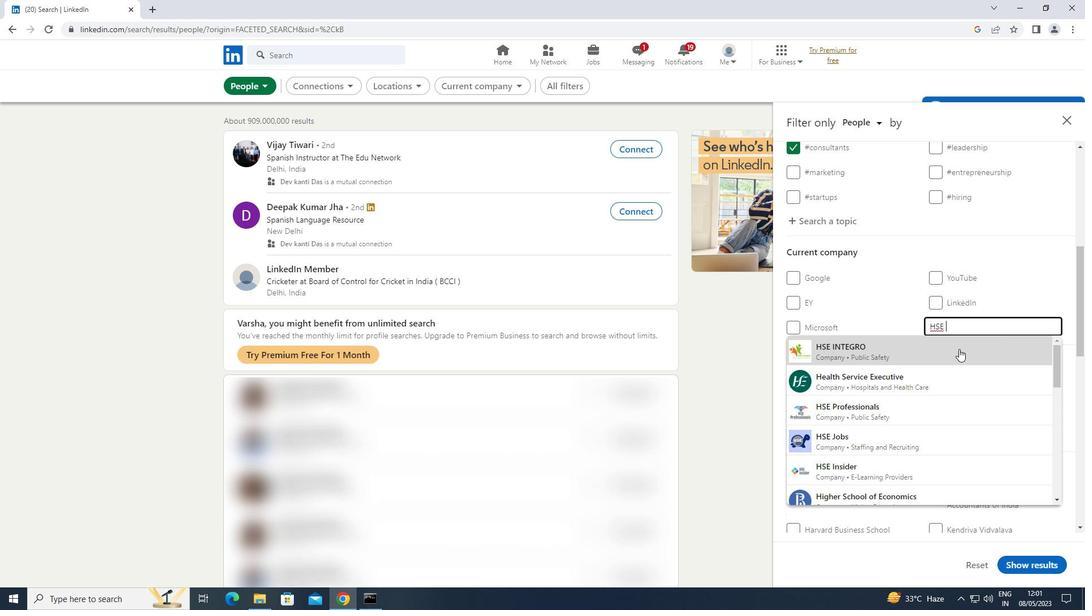
Action: Mouse pressed left at (925, 358)
Screenshot: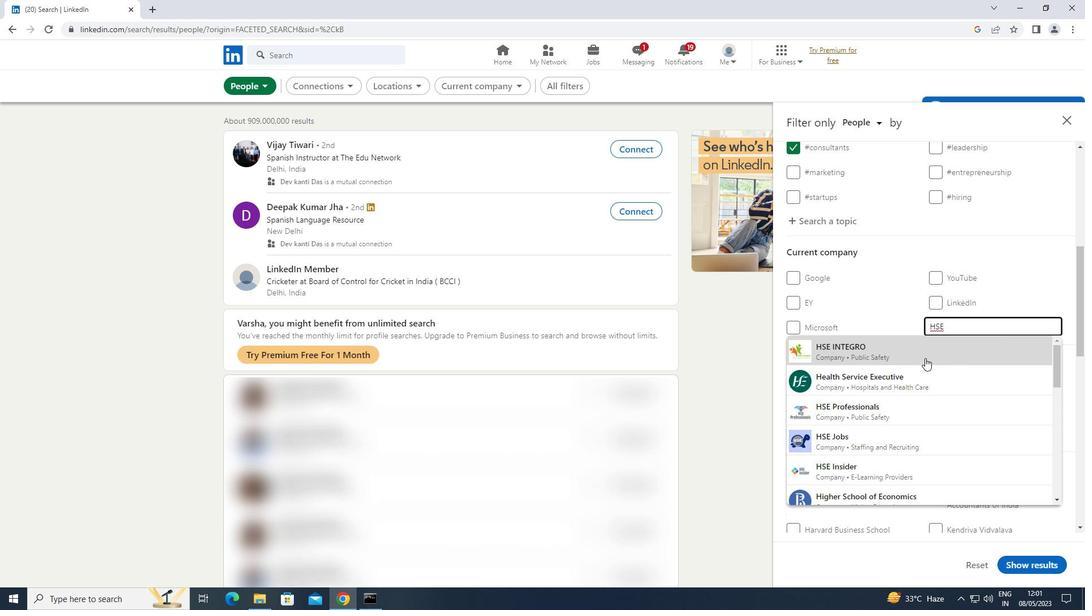 
Action: Mouse scrolled (925, 357) with delta (0, 0)
Screenshot: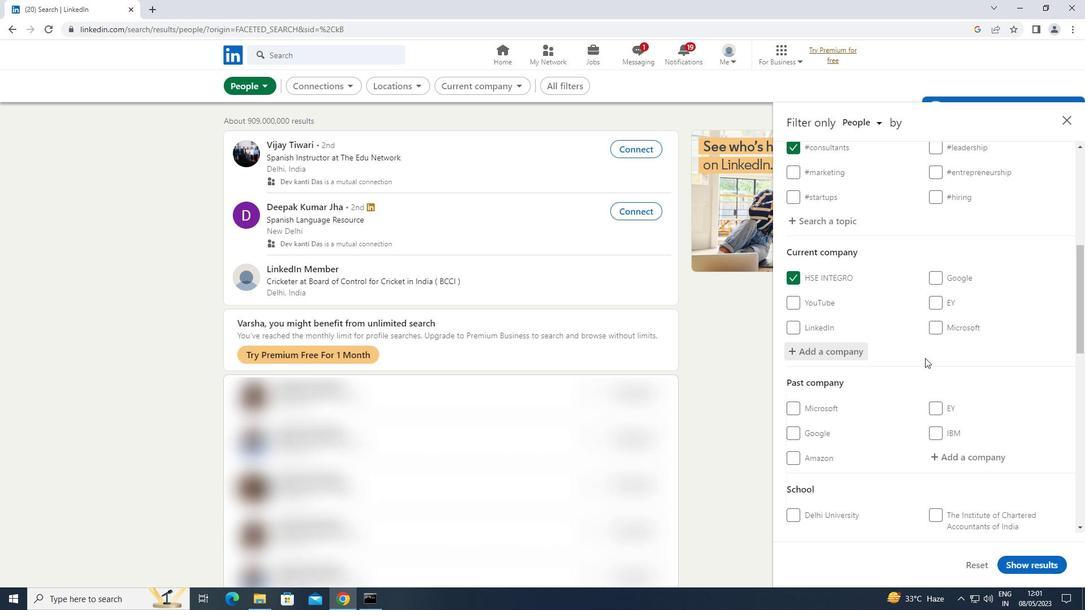 
Action: Mouse scrolled (925, 357) with delta (0, 0)
Screenshot: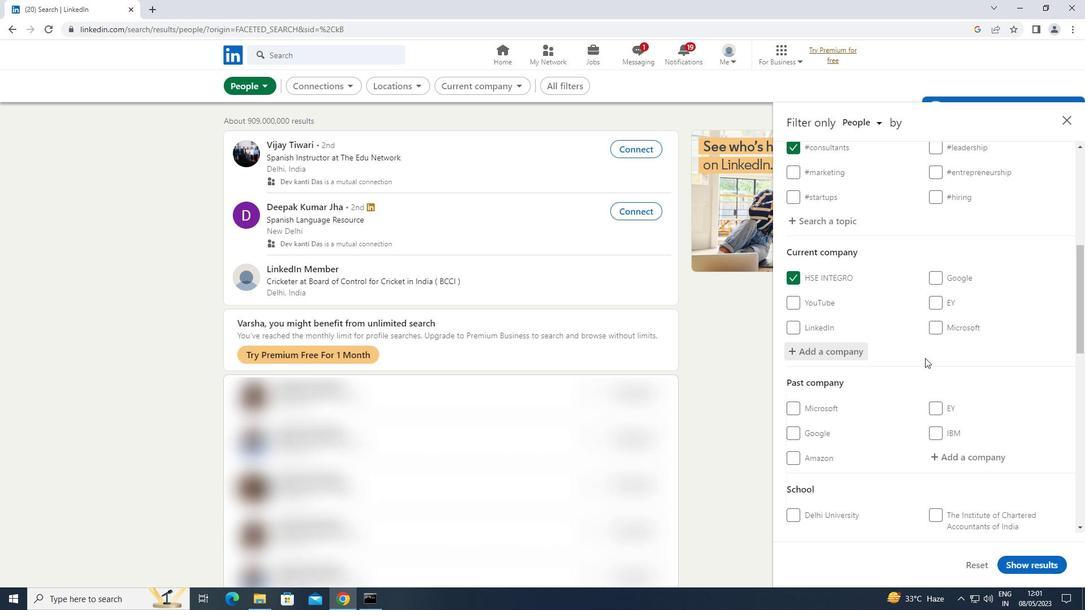 
Action: Mouse moved to (967, 458)
Screenshot: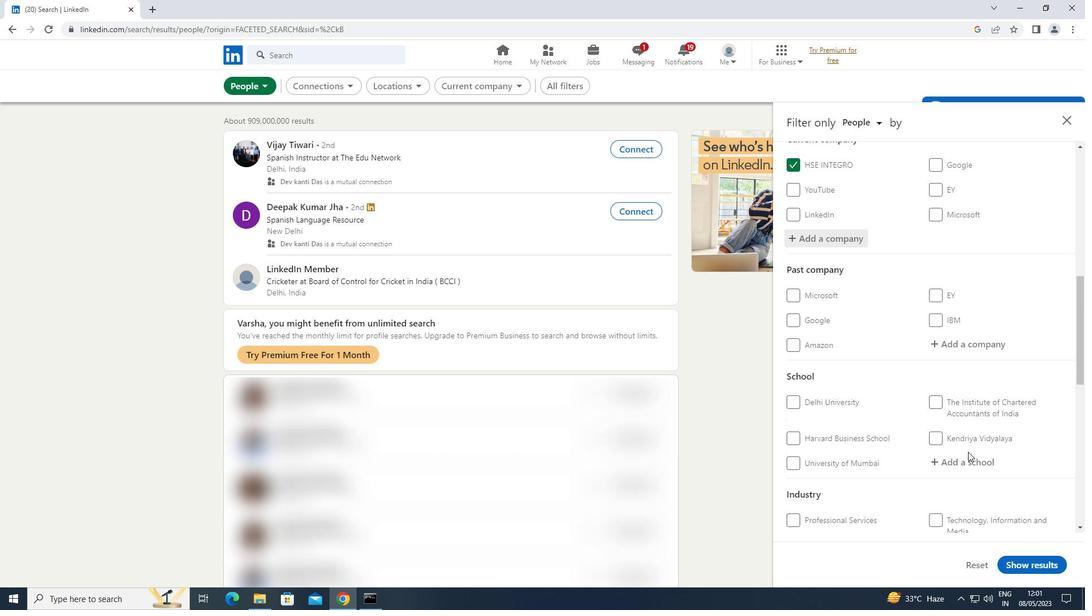 
Action: Mouse pressed left at (967, 458)
Screenshot: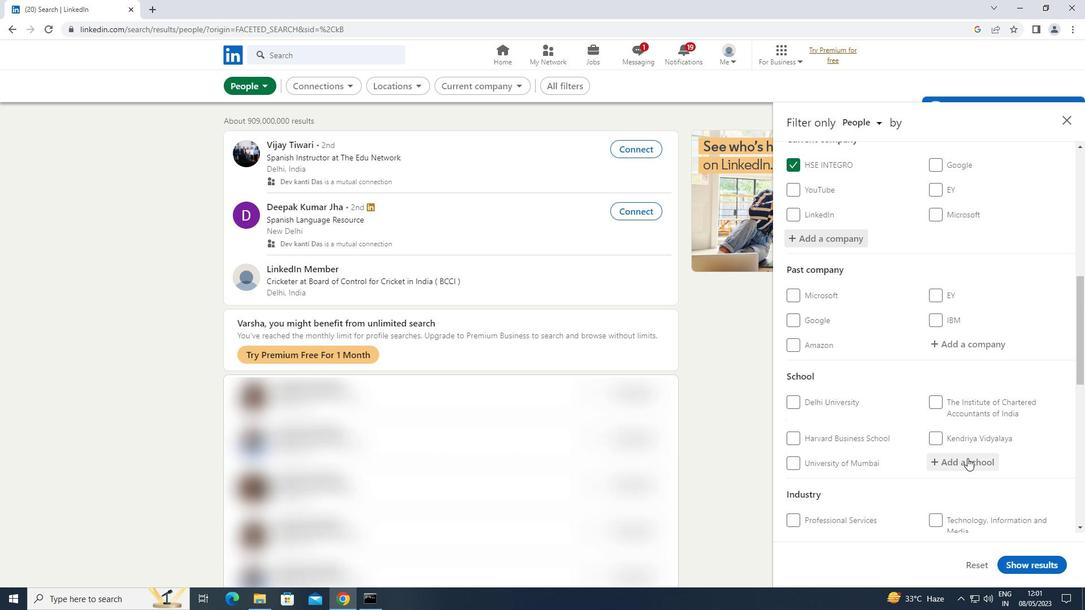 
Action: Key pressed <Key.shift>GULBARGA
Screenshot: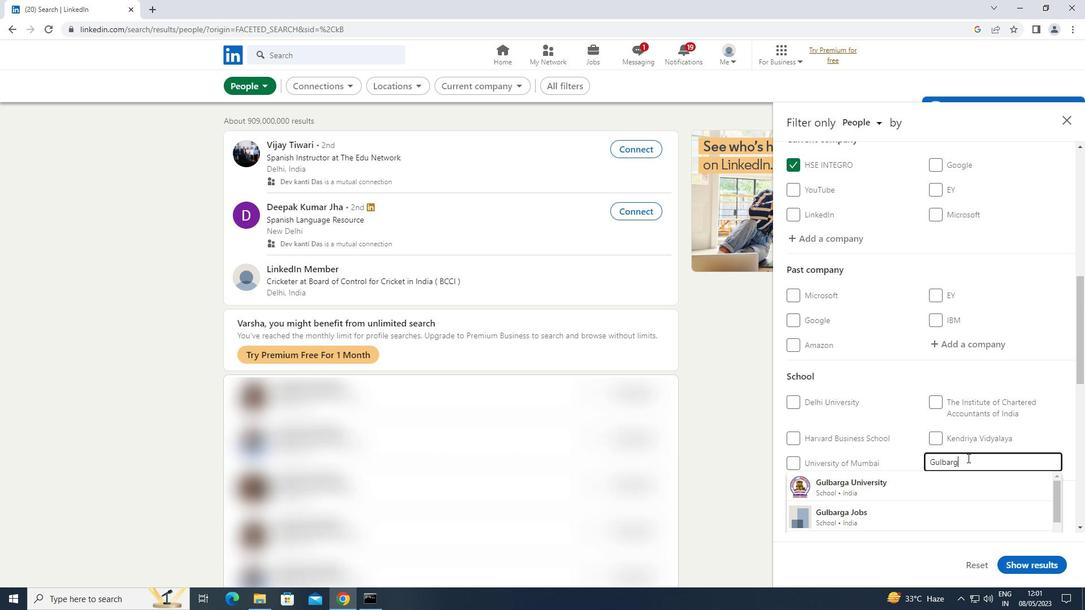 
Action: Mouse moved to (881, 478)
Screenshot: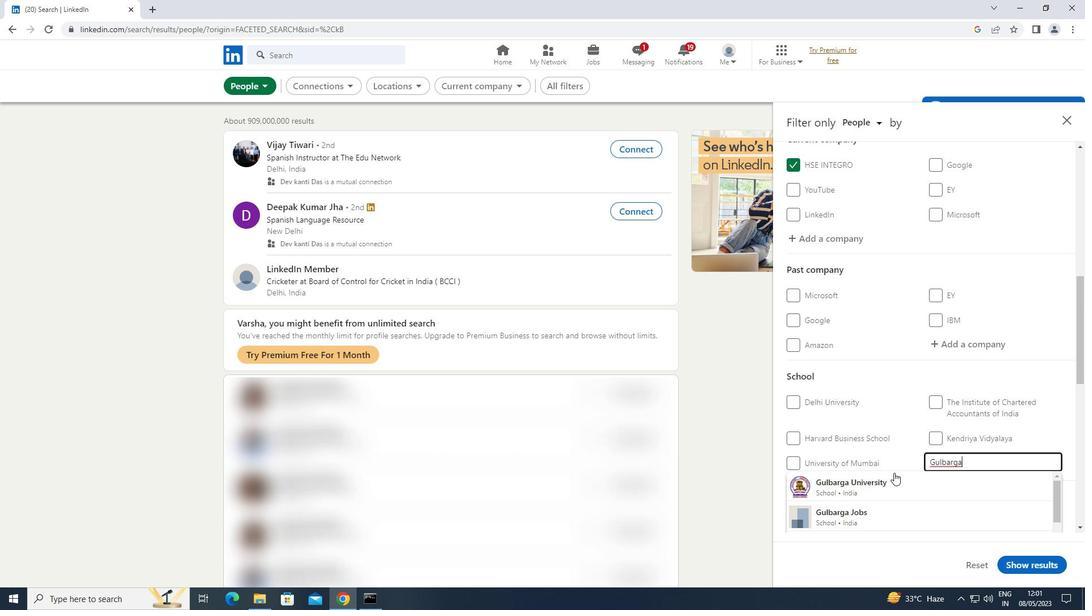 
Action: Mouse pressed left at (881, 478)
Screenshot: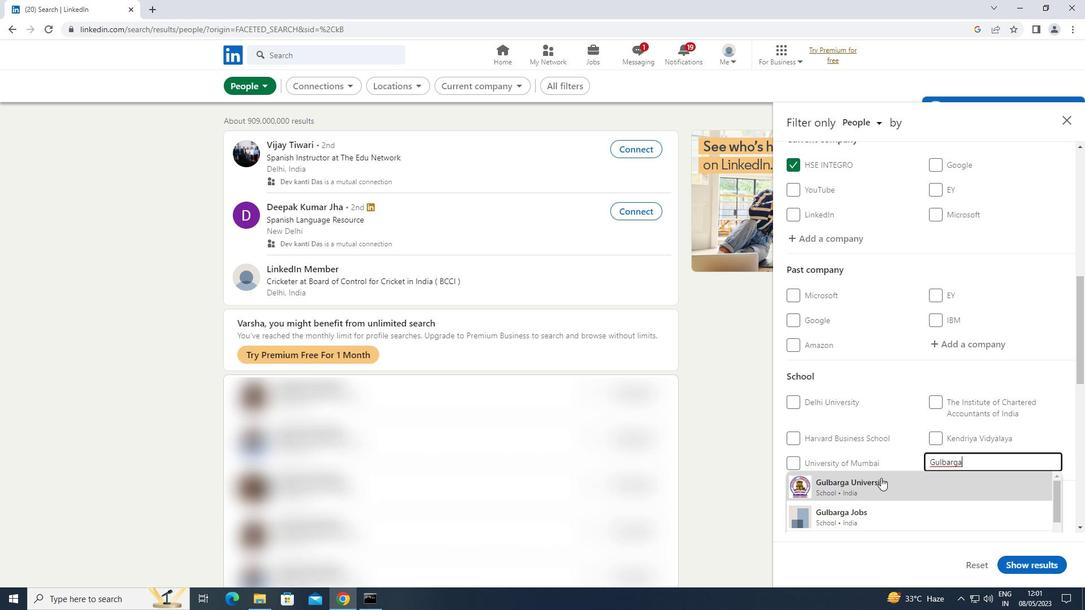 
Action: Mouse scrolled (881, 477) with delta (0, 0)
Screenshot: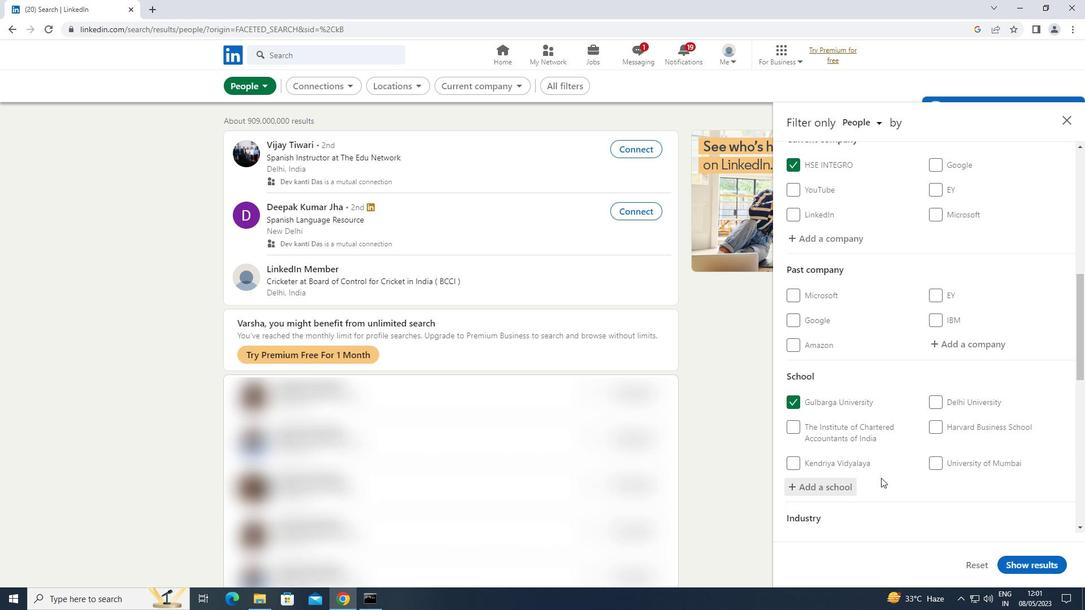 
Action: Mouse scrolled (881, 477) with delta (0, 0)
Screenshot: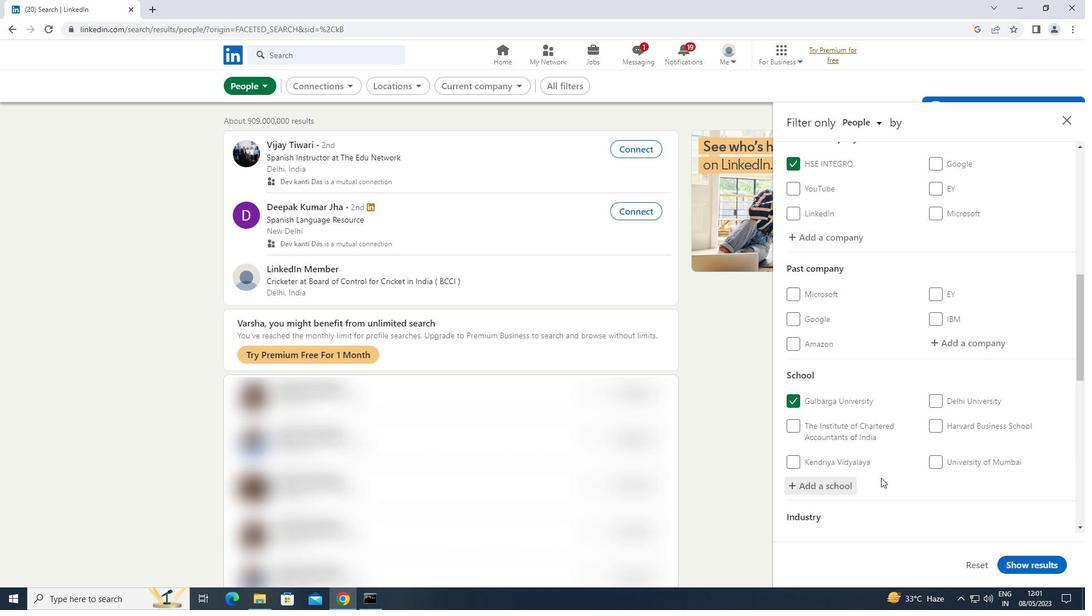 
Action: Mouse moved to (909, 478)
Screenshot: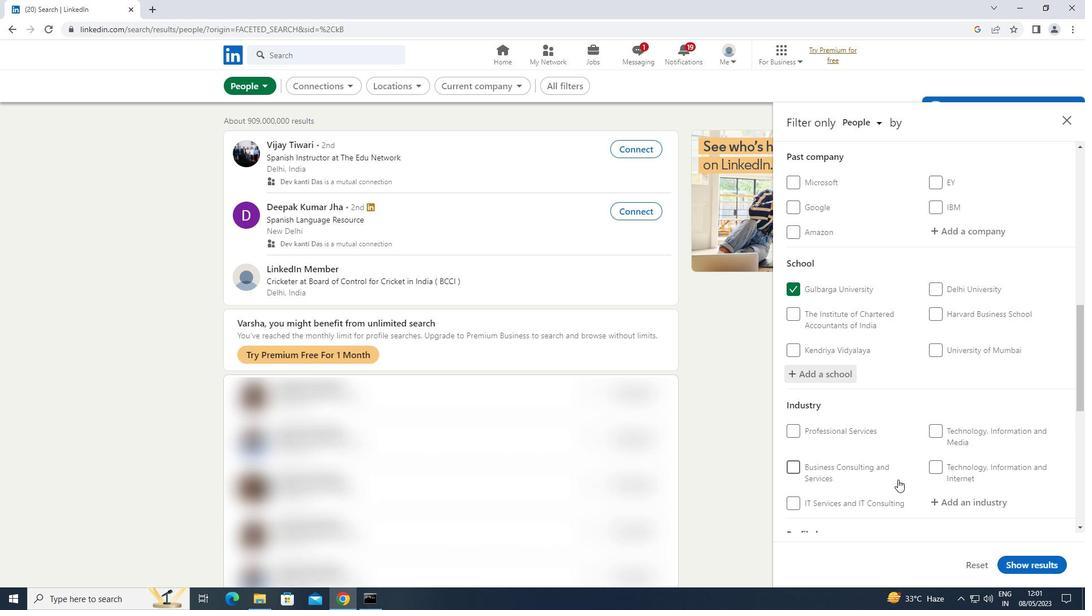 
Action: Mouse scrolled (909, 477) with delta (0, 0)
Screenshot: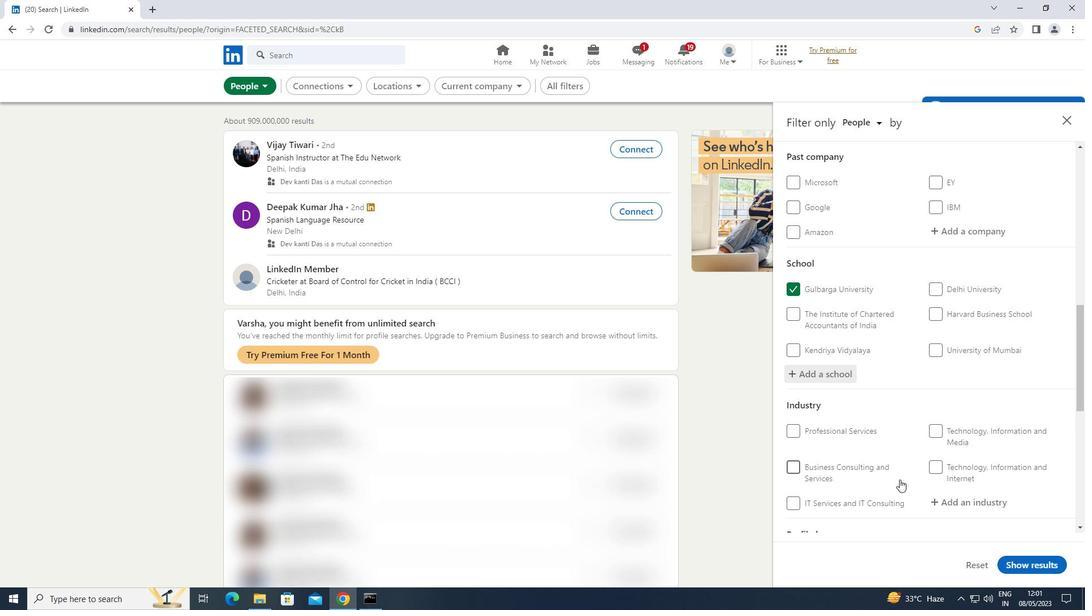
Action: Mouse moved to (909, 478)
Screenshot: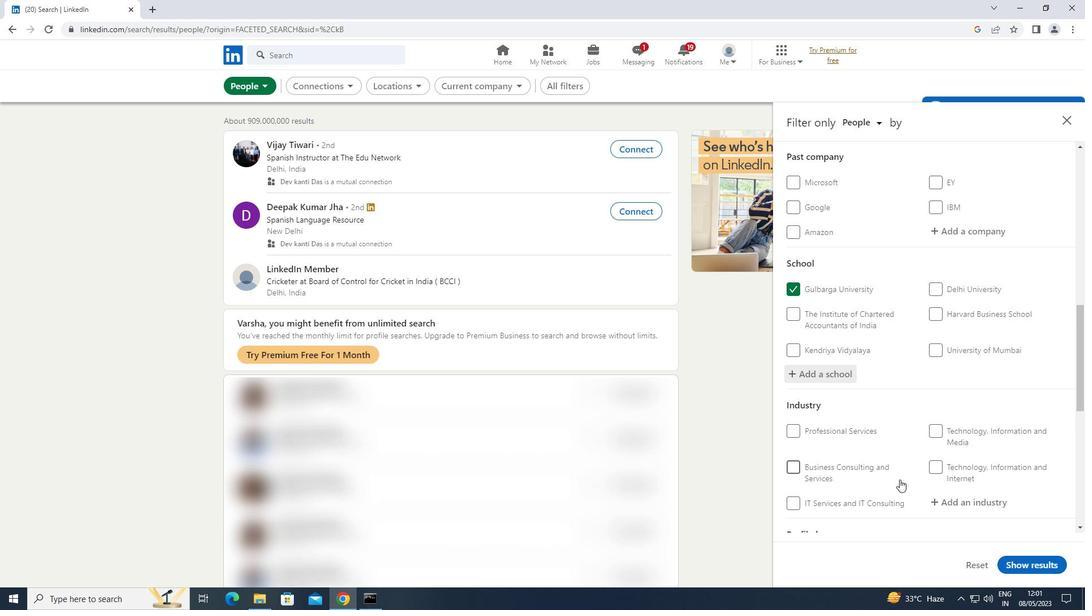 
Action: Mouse scrolled (909, 477) with delta (0, 0)
Screenshot: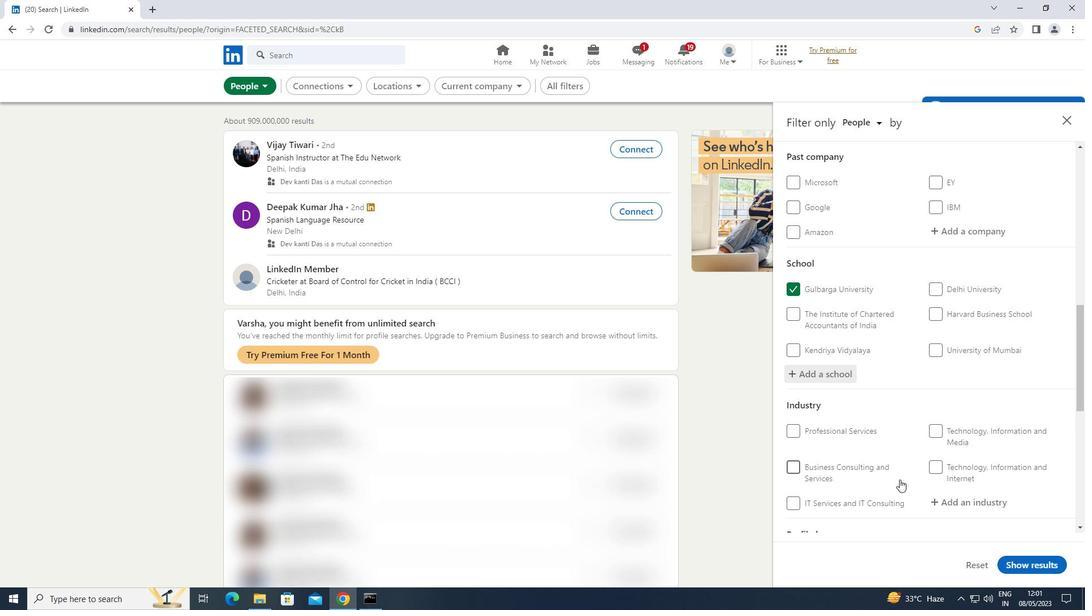 
Action: Mouse moved to (987, 388)
Screenshot: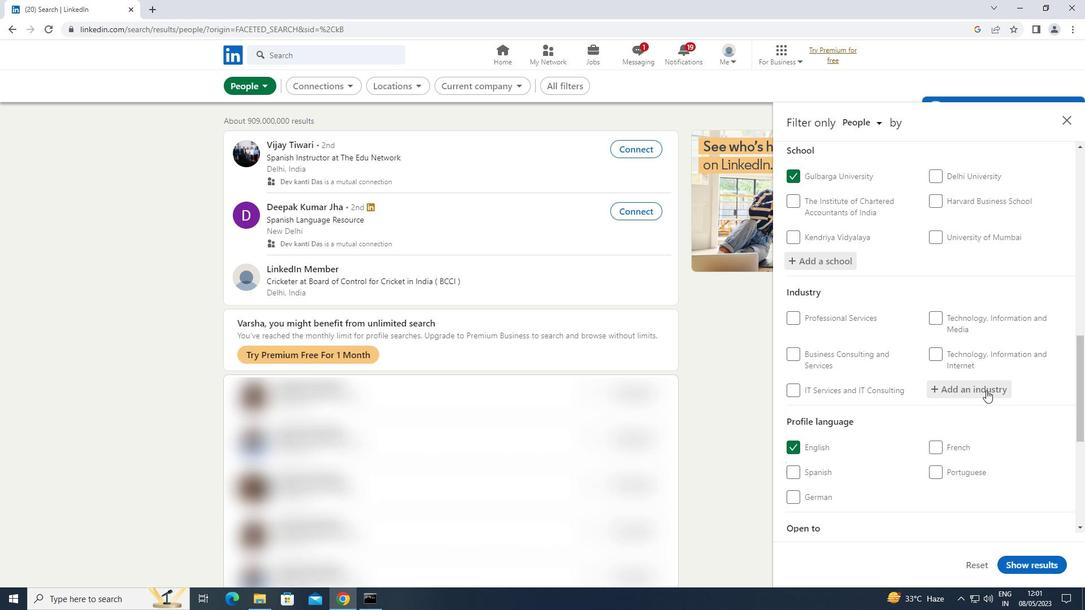 
Action: Mouse pressed left at (987, 388)
Screenshot: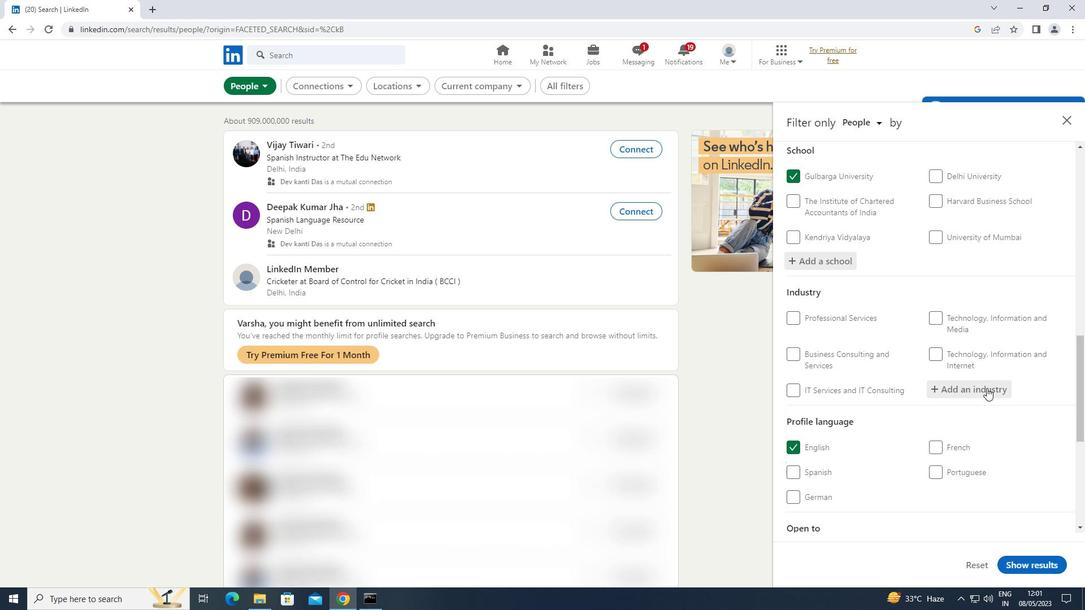 
Action: Key pressed <Key.shift>IT<Key.space>
Screenshot: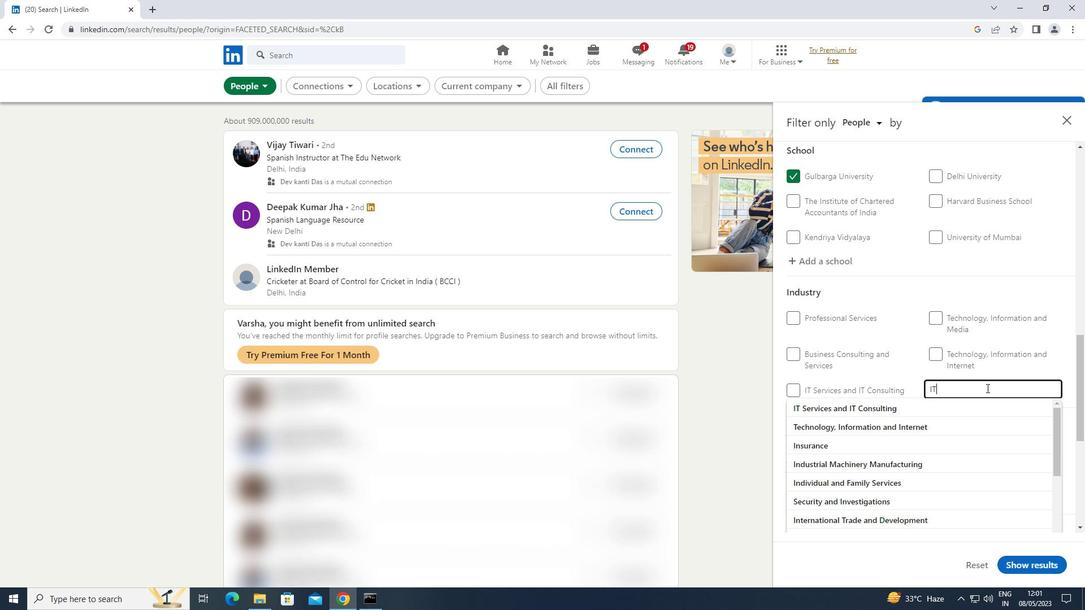 
Action: Mouse moved to (987, 387)
Screenshot: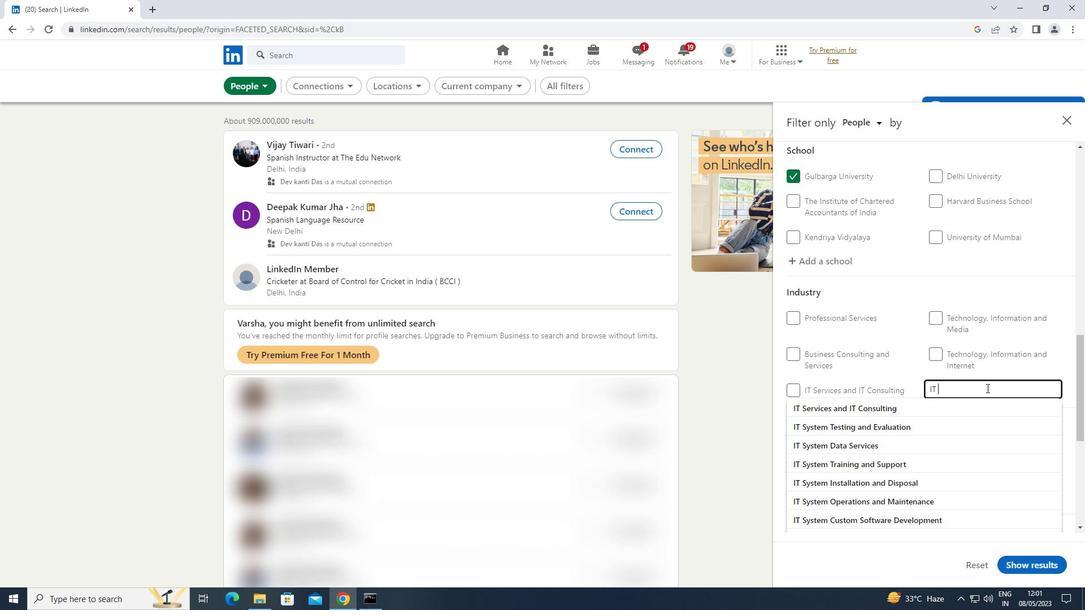 
Action: Key pressed <Key.shift>SYSTEM<Key.space><Key.shift>DESIGN
Screenshot: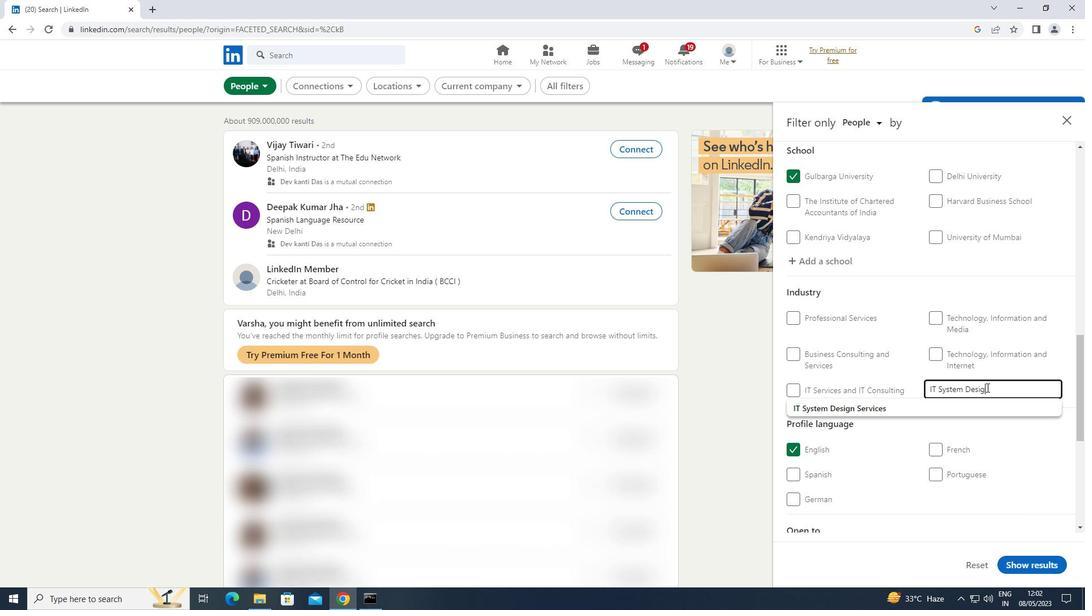 
Action: Mouse moved to (837, 404)
Screenshot: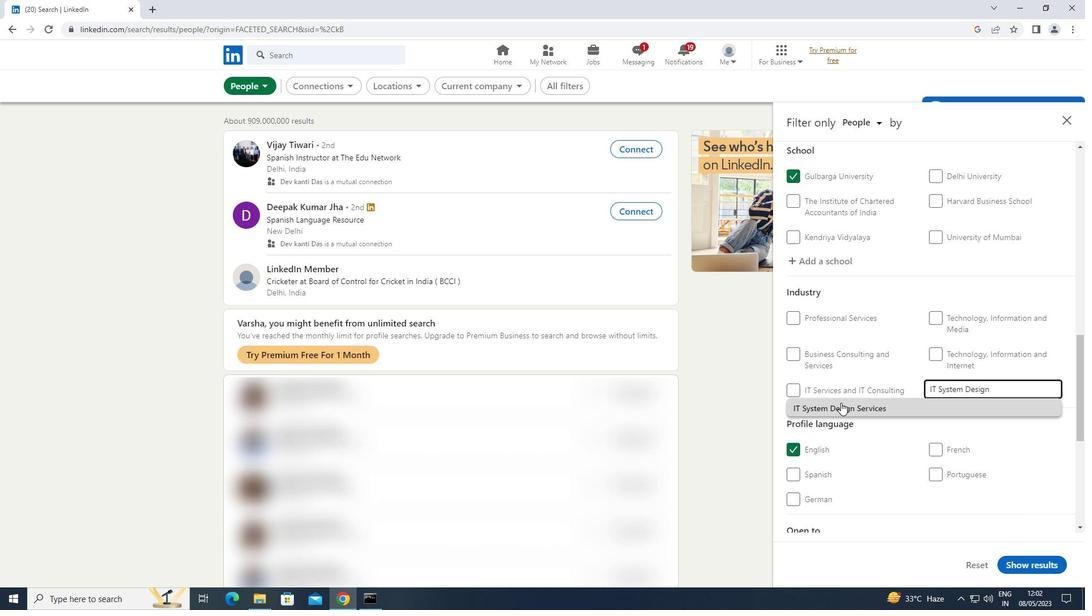 
Action: Mouse pressed left at (837, 404)
Screenshot: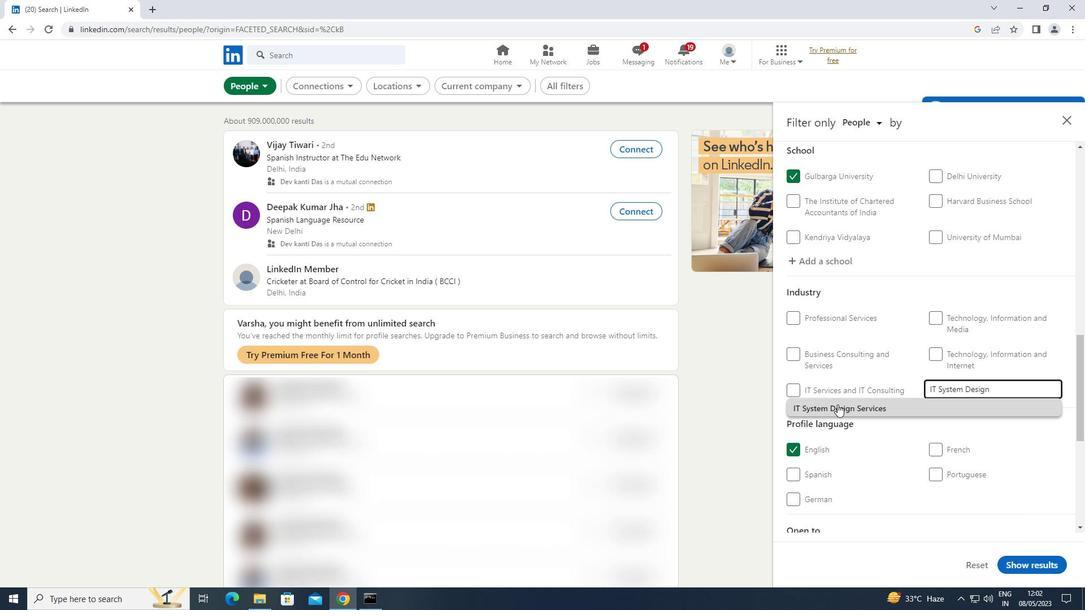 
Action: Mouse moved to (837, 404)
Screenshot: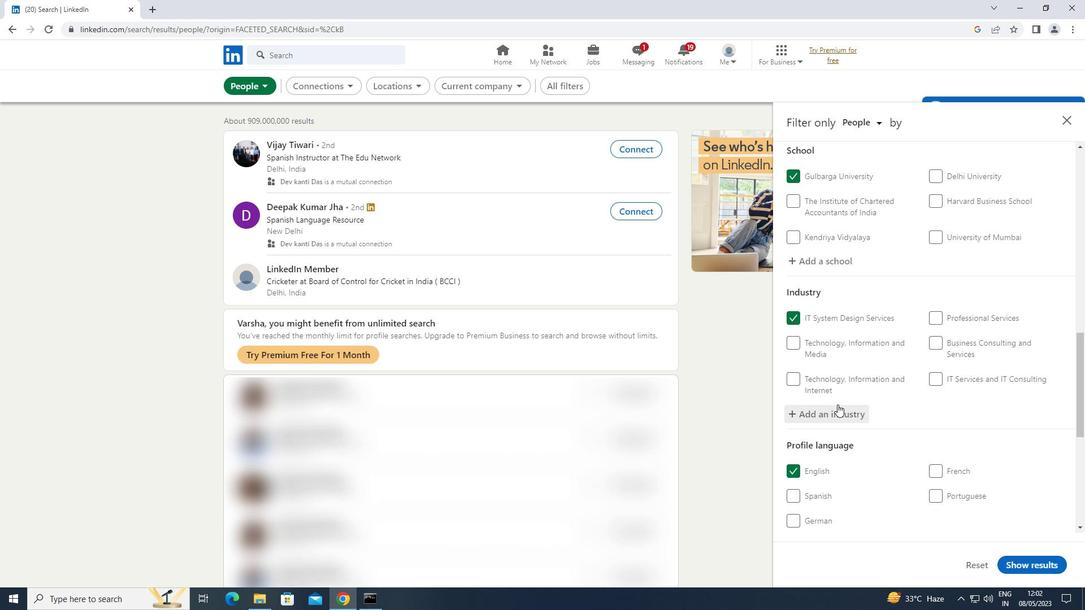 
Action: Mouse scrolled (837, 404) with delta (0, 0)
Screenshot: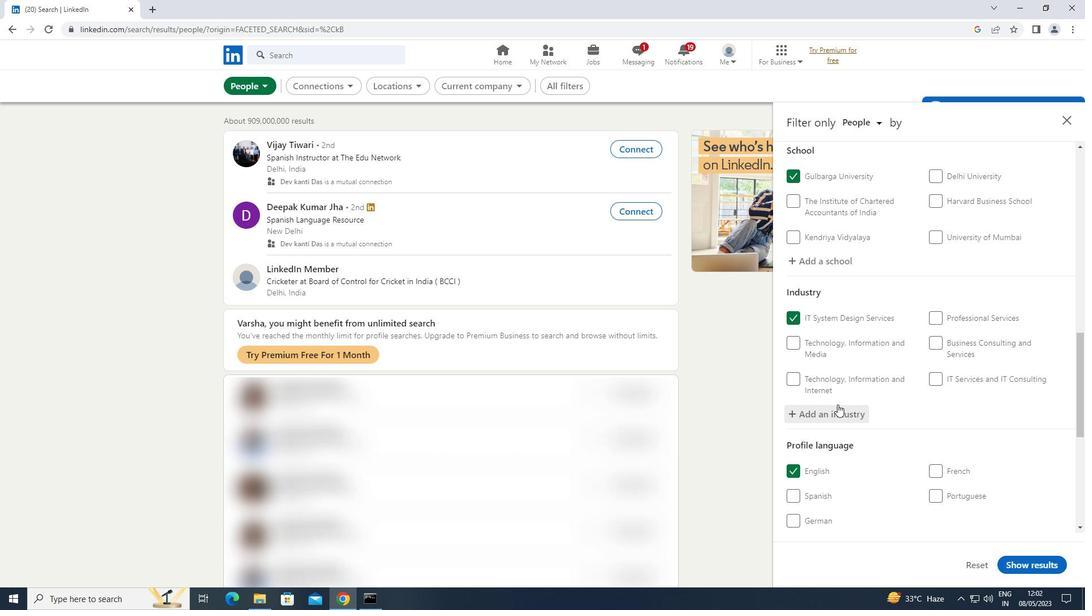 
Action: Mouse scrolled (837, 404) with delta (0, 0)
Screenshot: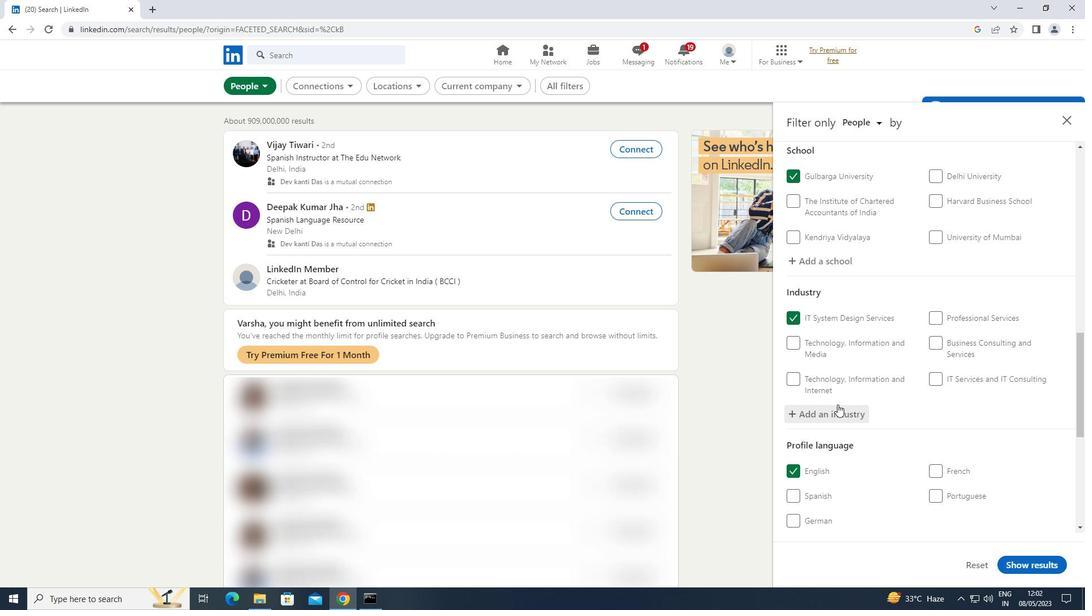 
Action: Mouse scrolled (837, 404) with delta (0, 0)
Screenshot: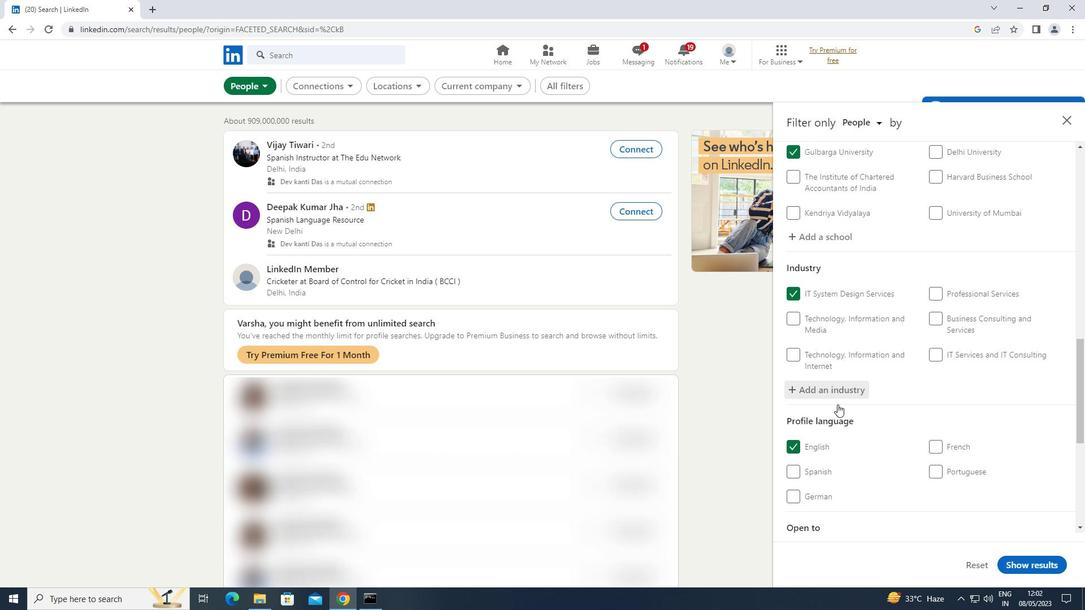 
Action: Mouse moved to (838, 404)
Screenshot: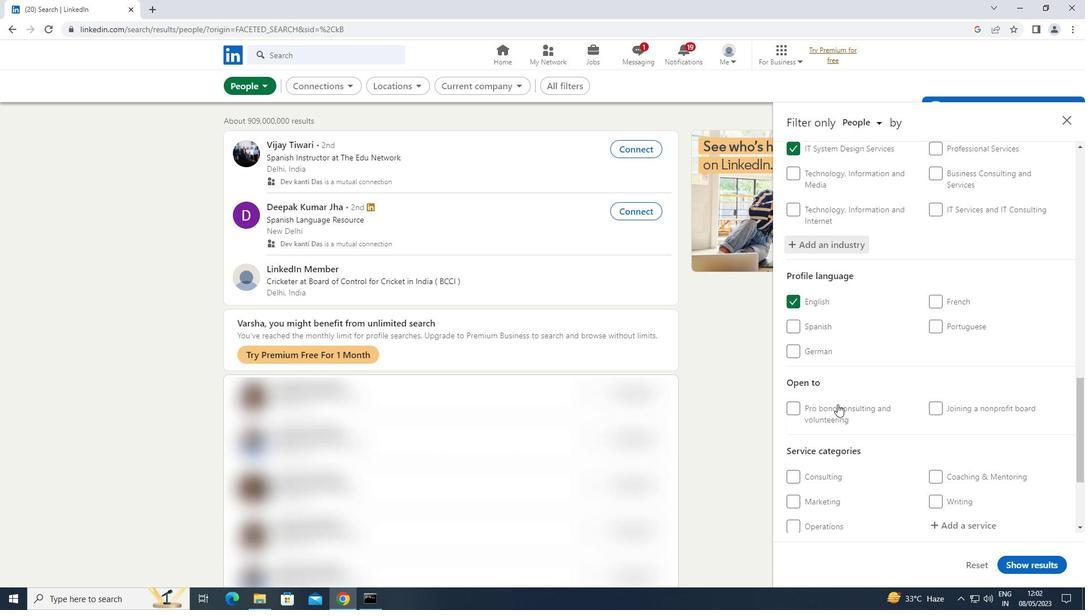 
Action: Mouse scrolled (838, 404) with delta (0, 0)
Screenshot: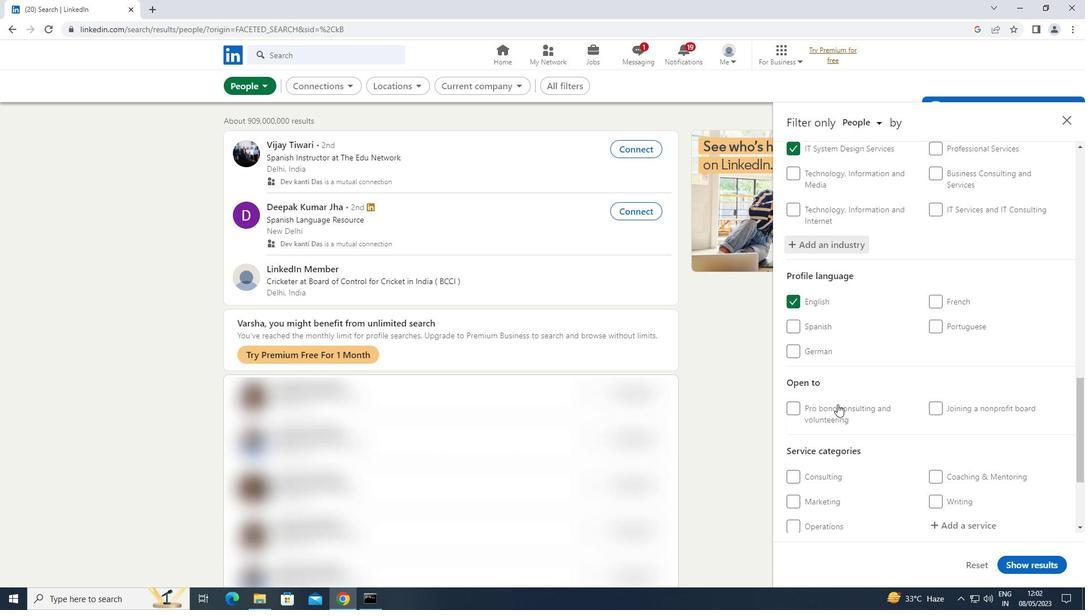 
Action: Mouse moved to (857, 429)
Screenshot: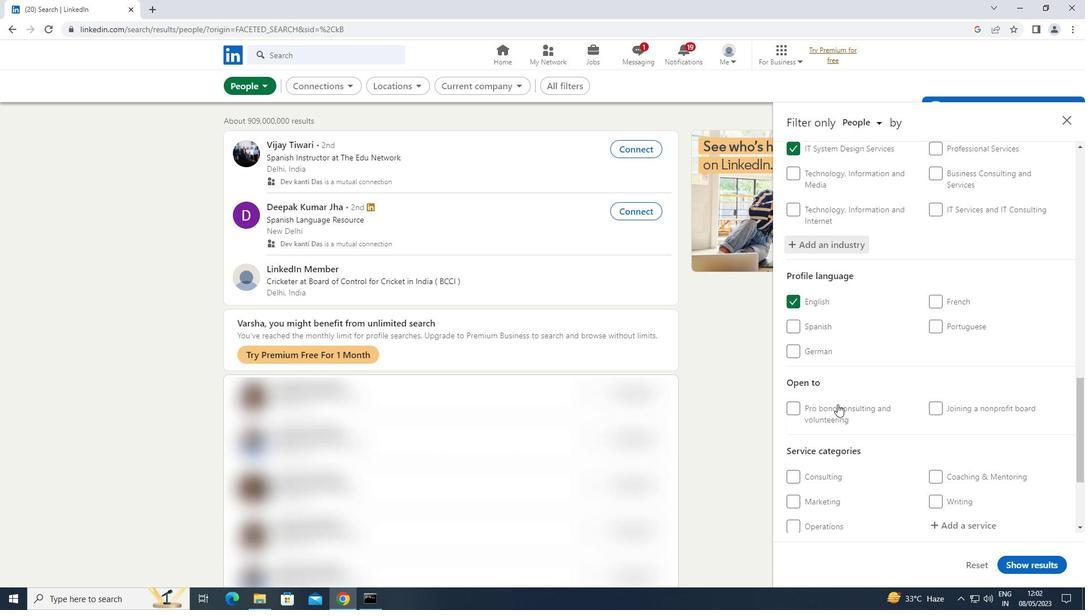 
Action: Mouse scrolled (857, 429) with delta (0, 0)
Screenshot: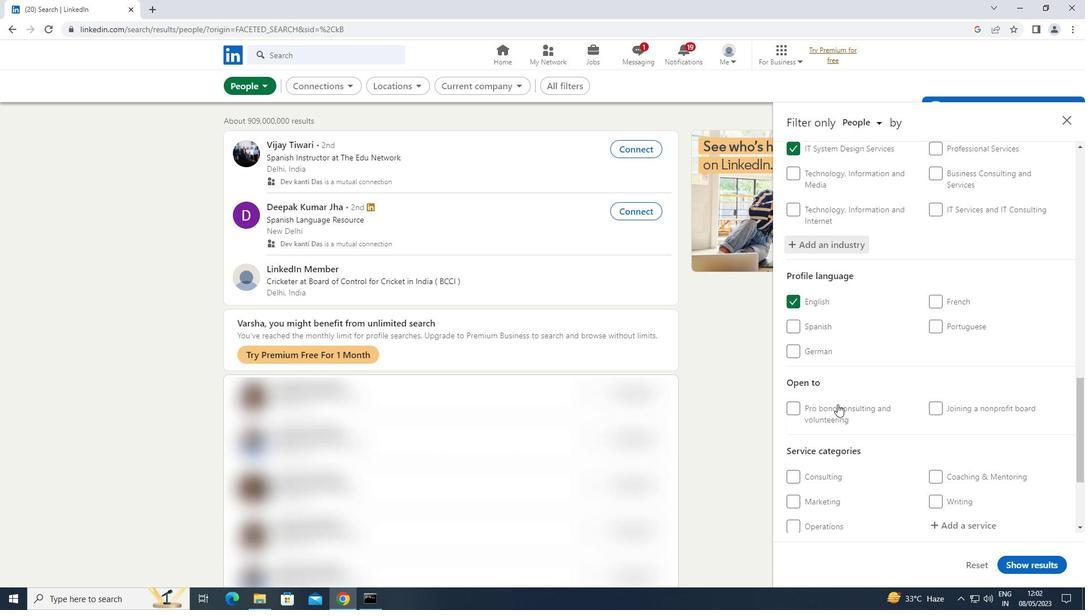 
Action: Mouse moved to (975, 411)
Screenshot: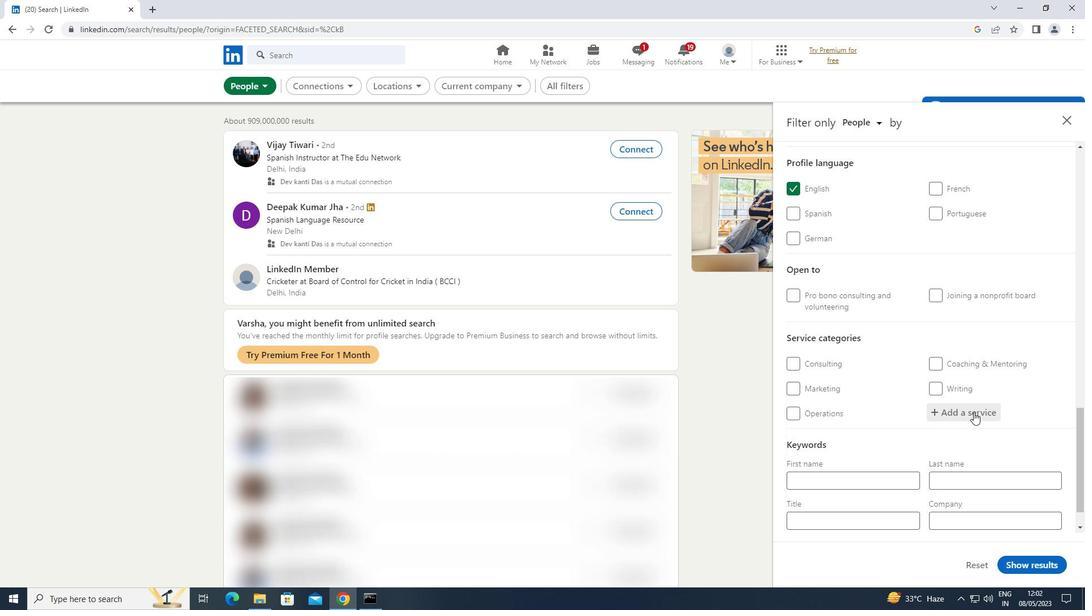 
Action: Mouse pressed left at (975, 411)
Screenshot: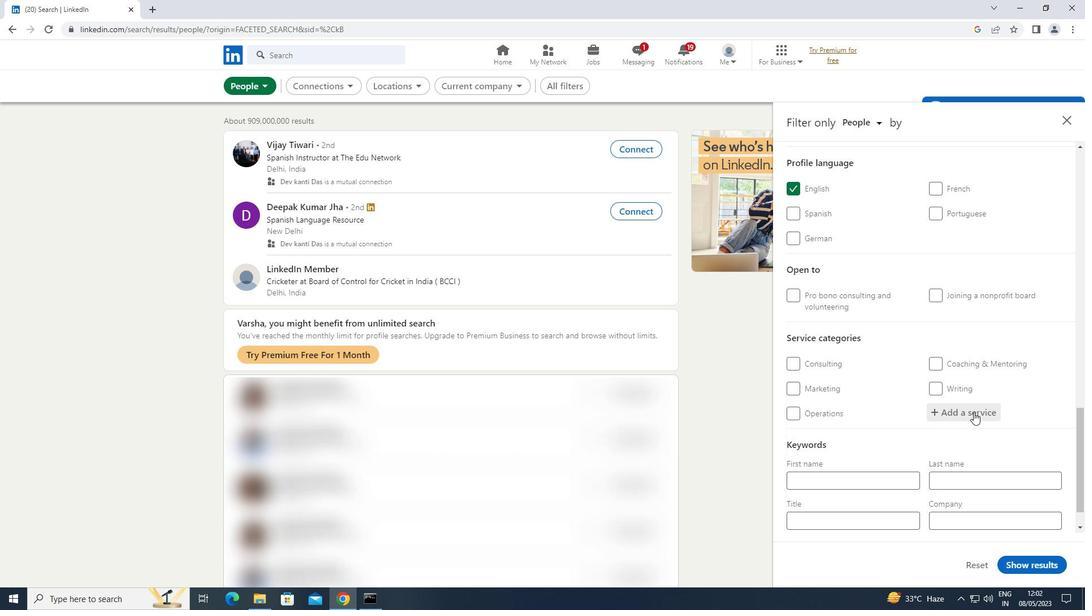 
Action: Mouse moved to (975, 412)
Screenshot: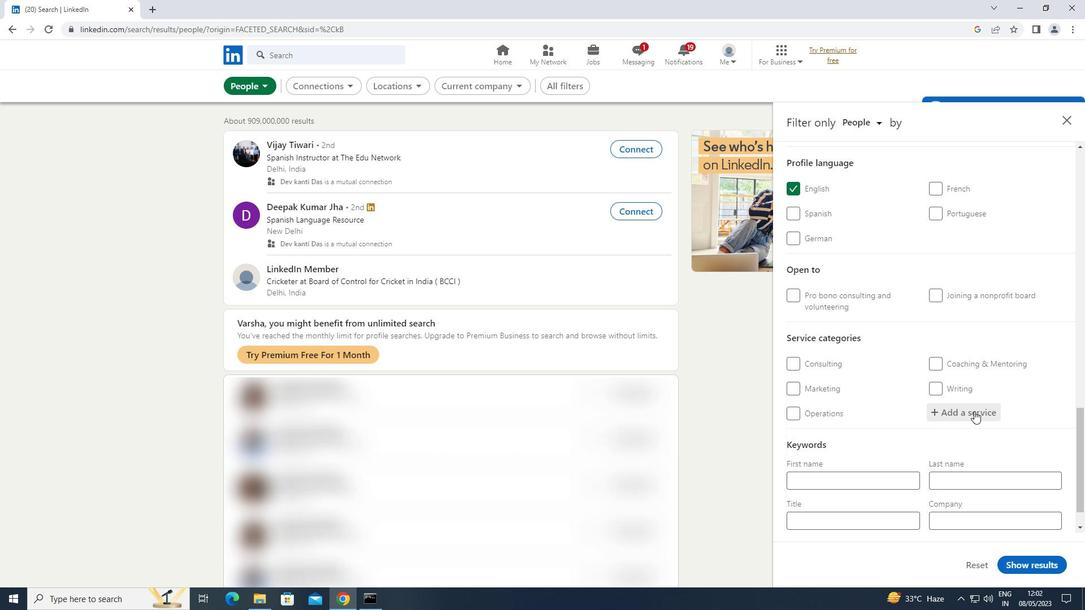 
Action: Key pressed <Key.shift>BOOKKEE
Screenshot: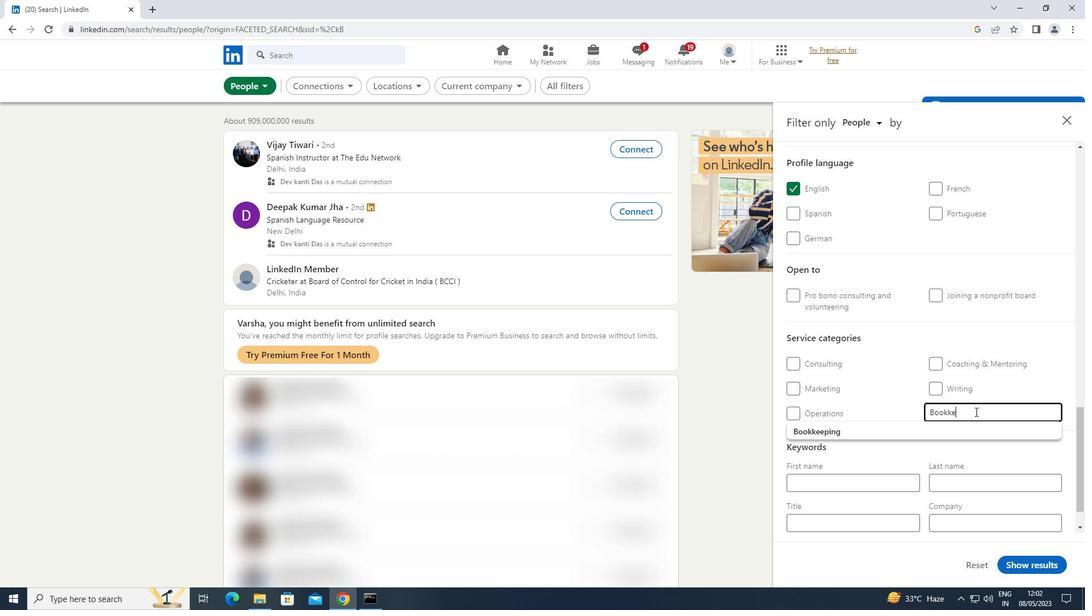 
Action: Mouse moved to (868, 424)
Screenshot: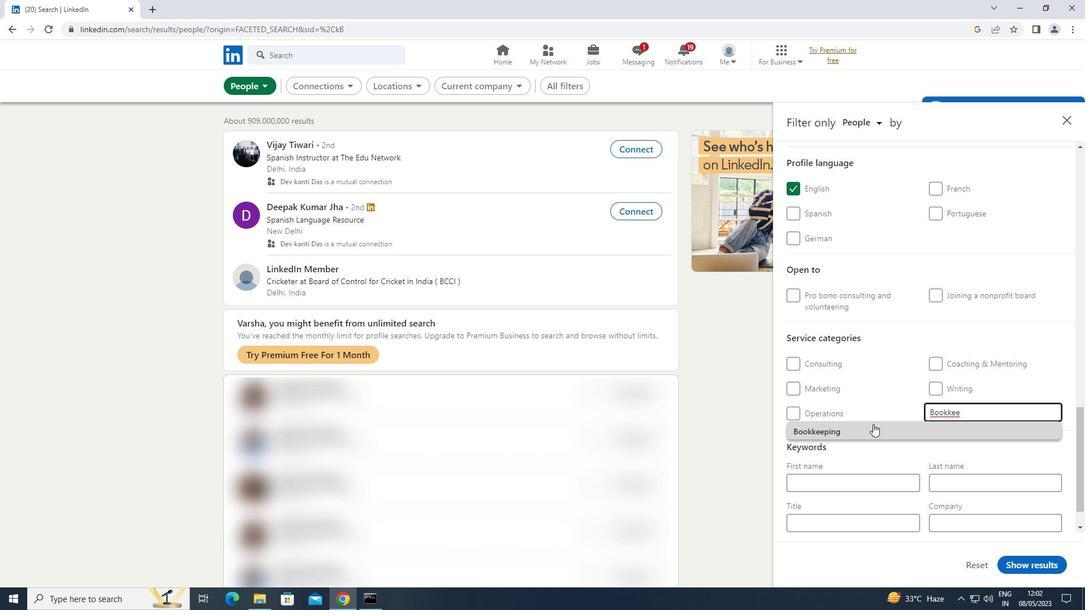 
Action: Mouse pressed left at (868, 424)
Screenshot: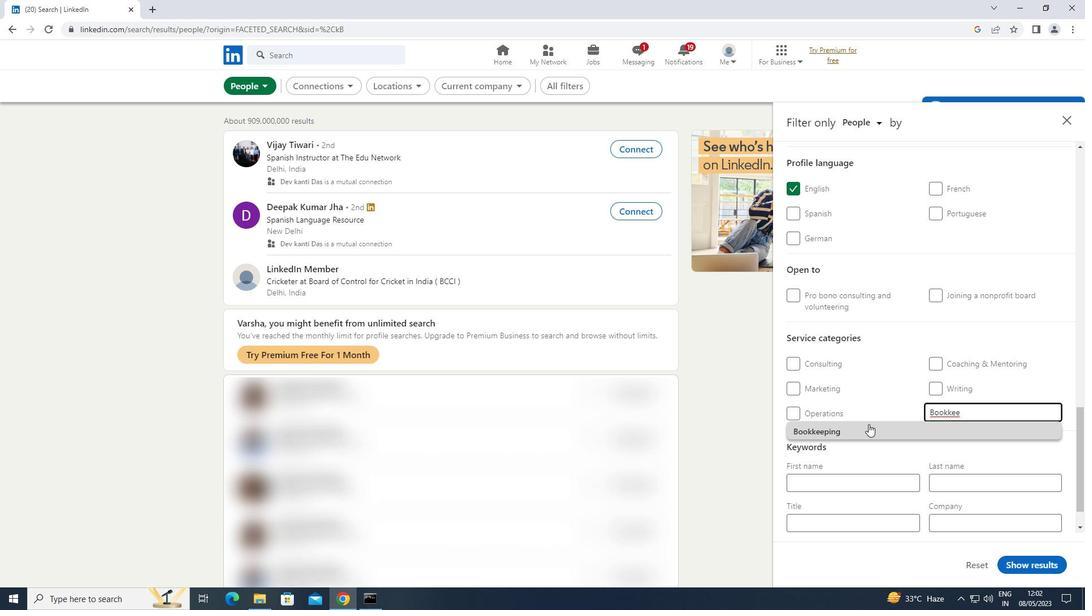 
Action: Mouse scrolled (868, 424) with delta (0, 0)
Screenshot: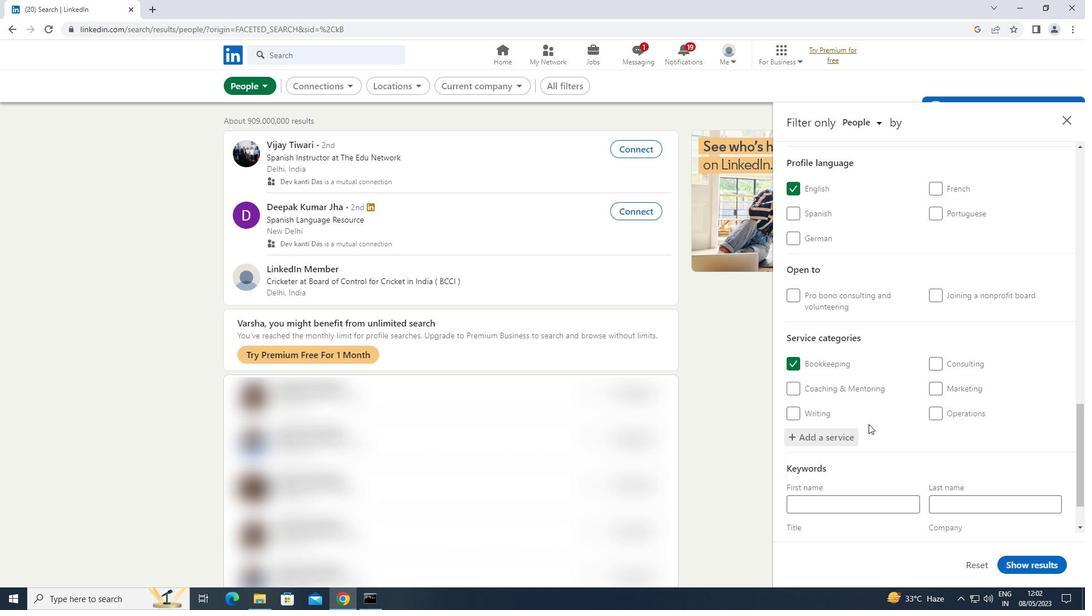 
Action: Mouse moved to (868, 424)
Screenshot: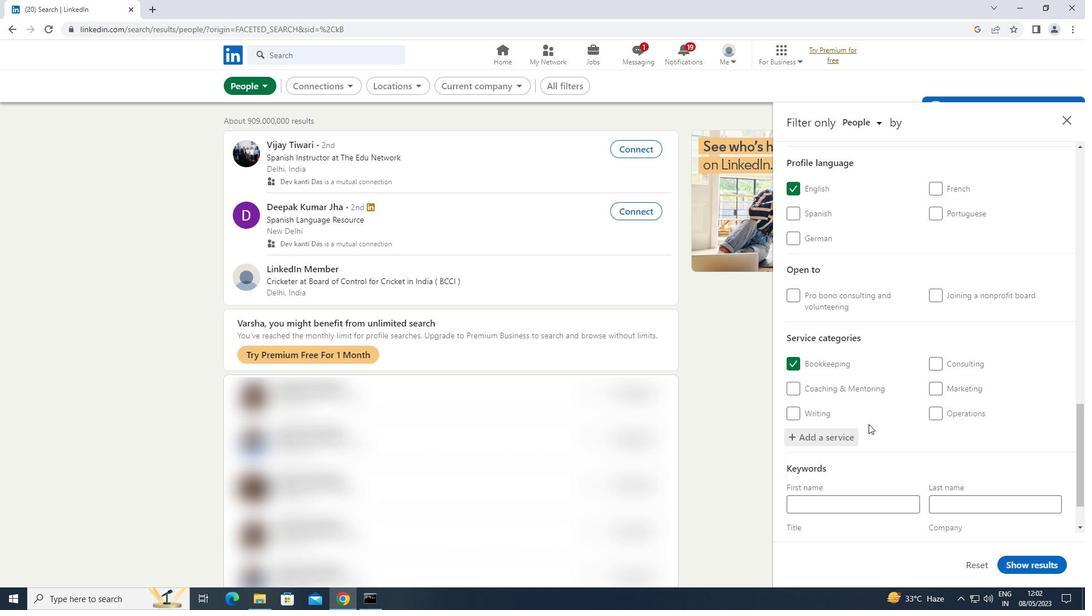 
Action: Mouse scrolled (868, 424) with delta (0, 0)
Screenshot: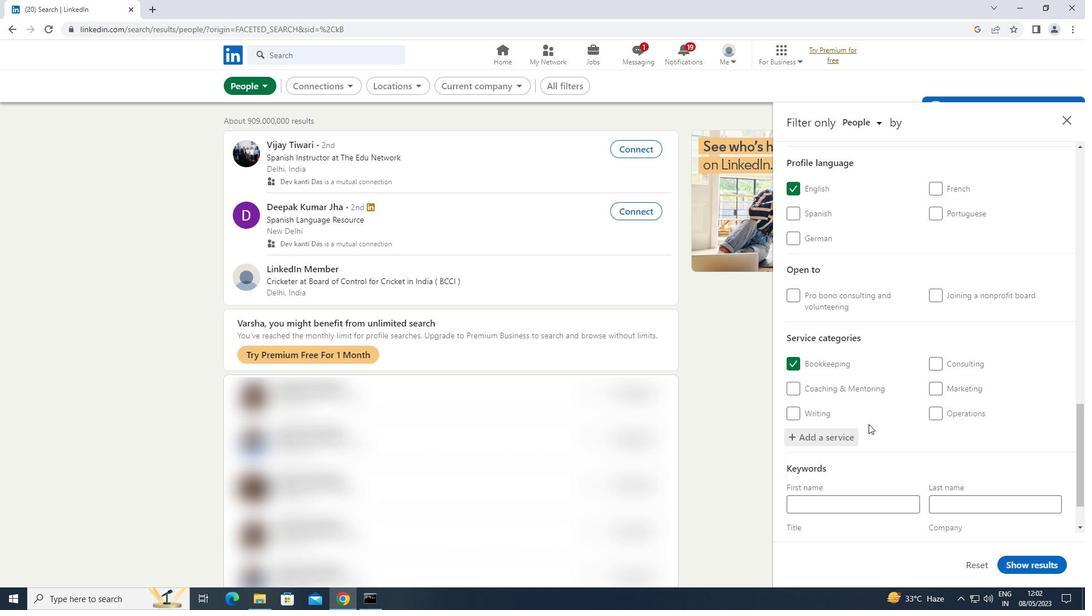 
Action: Mouse moved to (869, 424)
Screenshot: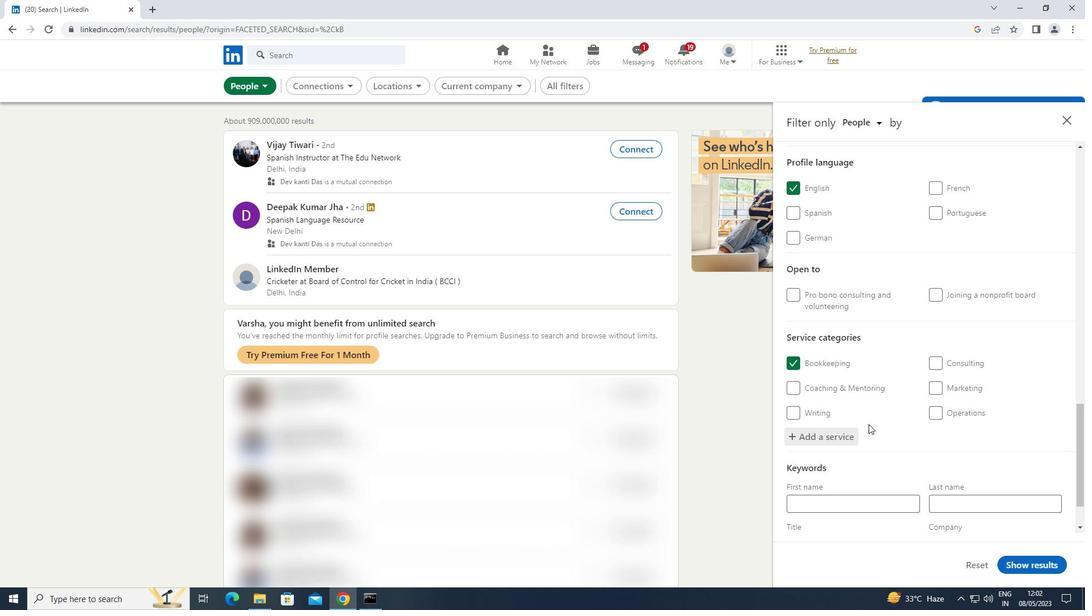 
Action: Mouse scrolled (869, 424) with delta (0, 0)
Screenshot: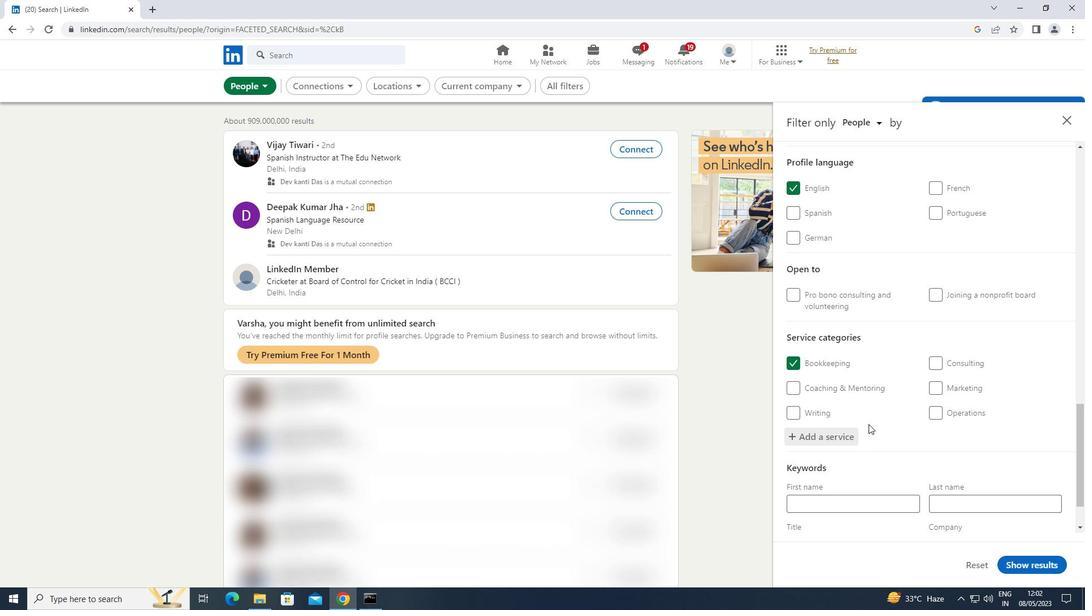 
Action: Mouse scrolled (869, 424) with delta (0, 0)
Screenshot: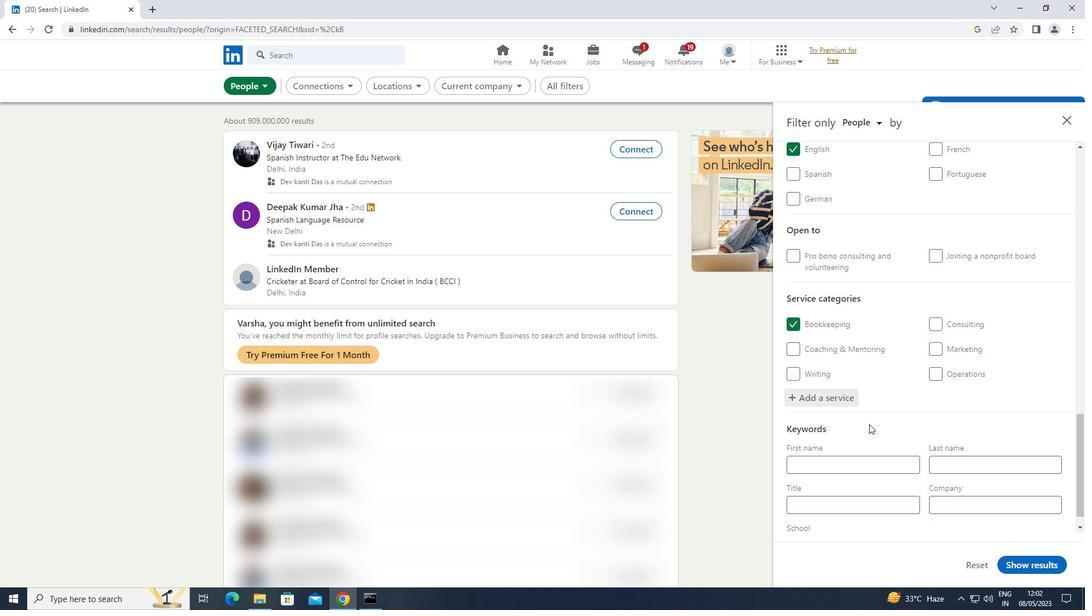 
Action: Mouse moved to (878, 481)
Screenshot: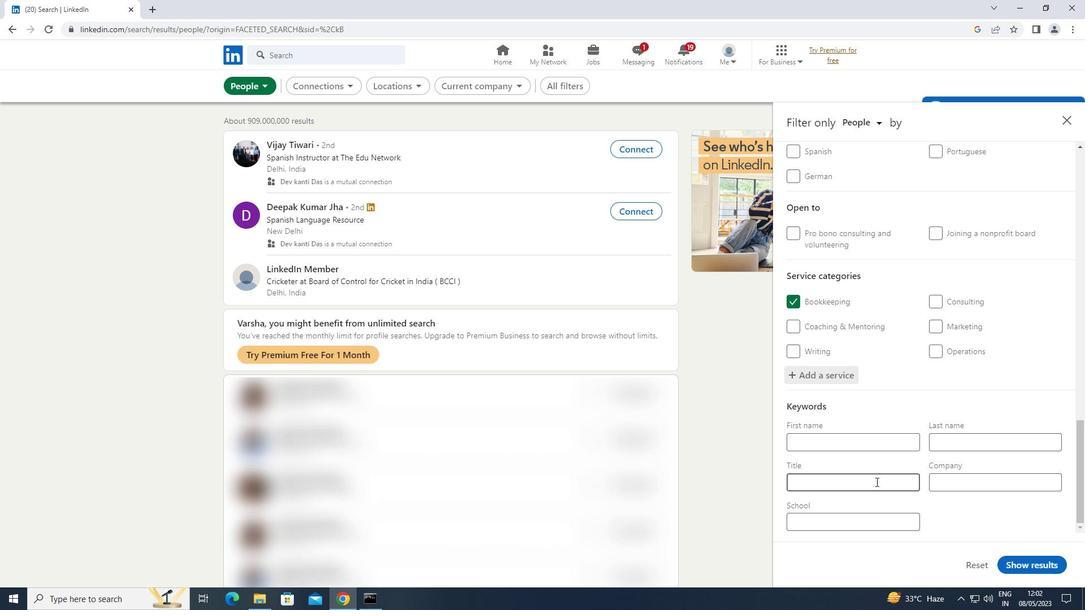 
Action: Mouse pressed left at (878, 481)
Screenshot: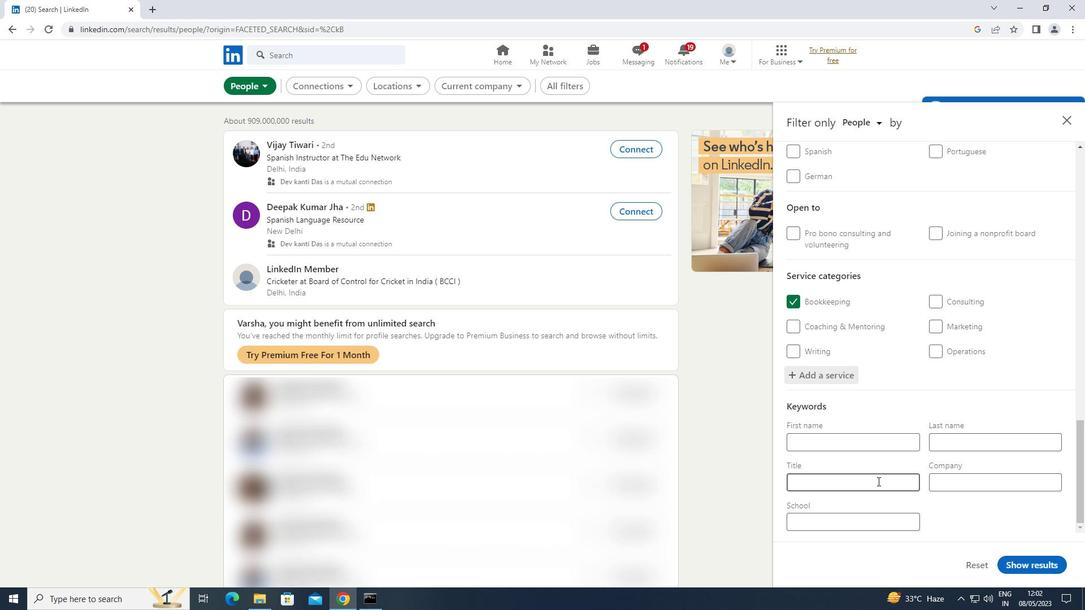
Action: Key pressed <Key.shift>MEETING<Key.space><Key.shift>PLANNER
Screenshot: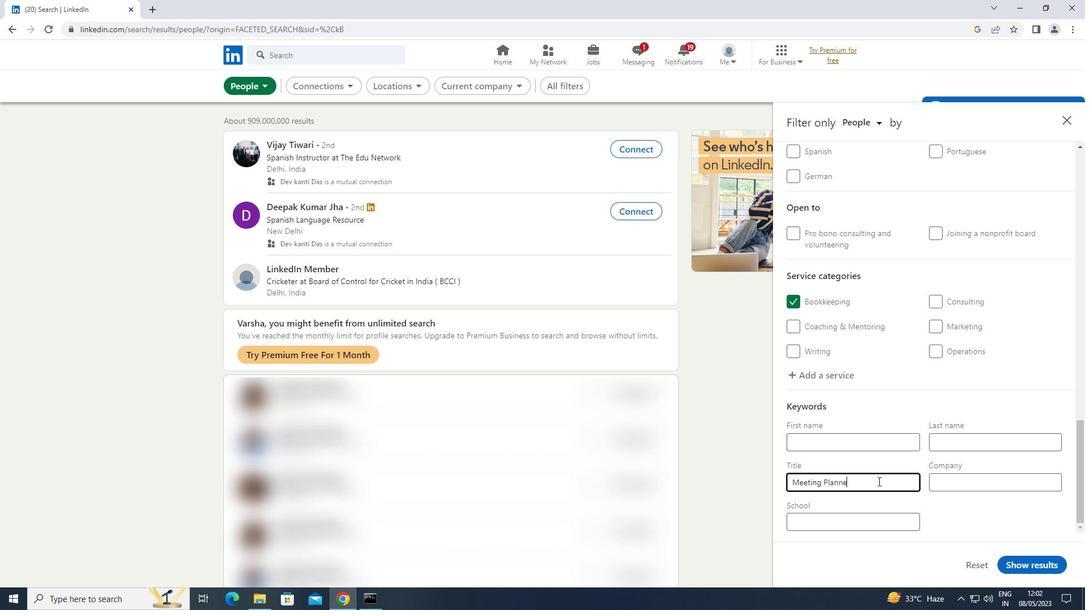
Action: Mouse moved to (1045, 567)
Screenshot: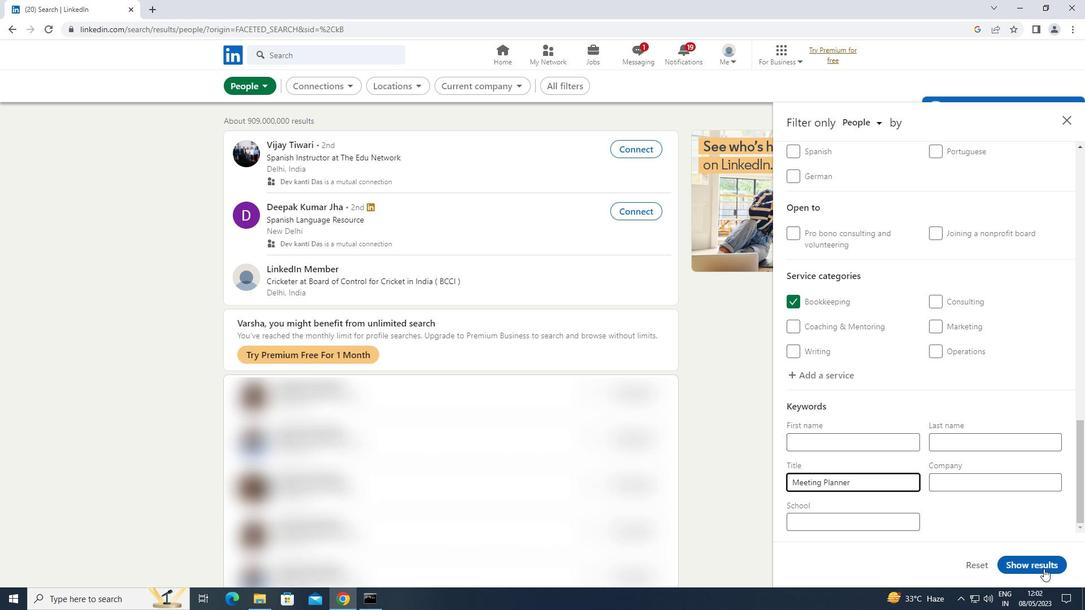 
Action: Mouse pressed left at (1045, 567)
Screenshot: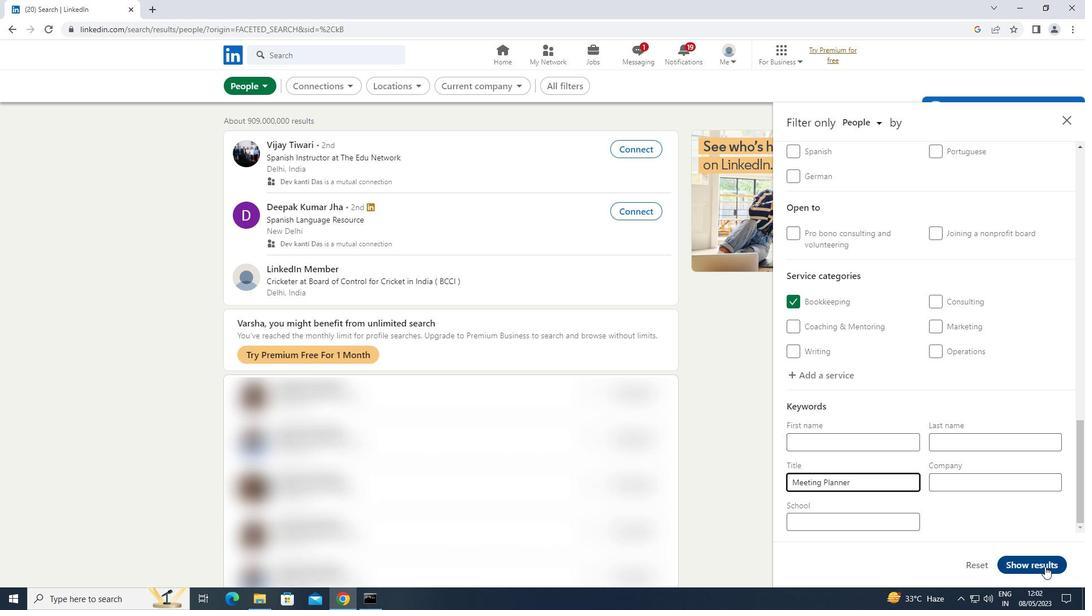 
